 Task: Search one way flight ticket for 2 adults, 2 infants in seat and 1 infant on lap in first from Columbus: Columbus Airport to Fort Wayne: Fort Wayne International Airport on 5-4-2023. Choice of flights is Emirates. Number of bags: 1 carry on bag and 5 checked bags. Price is upto 80000. Outbound departure time preference is 22:45.
Action: Mouse moved to (295, 277)
Screenshot: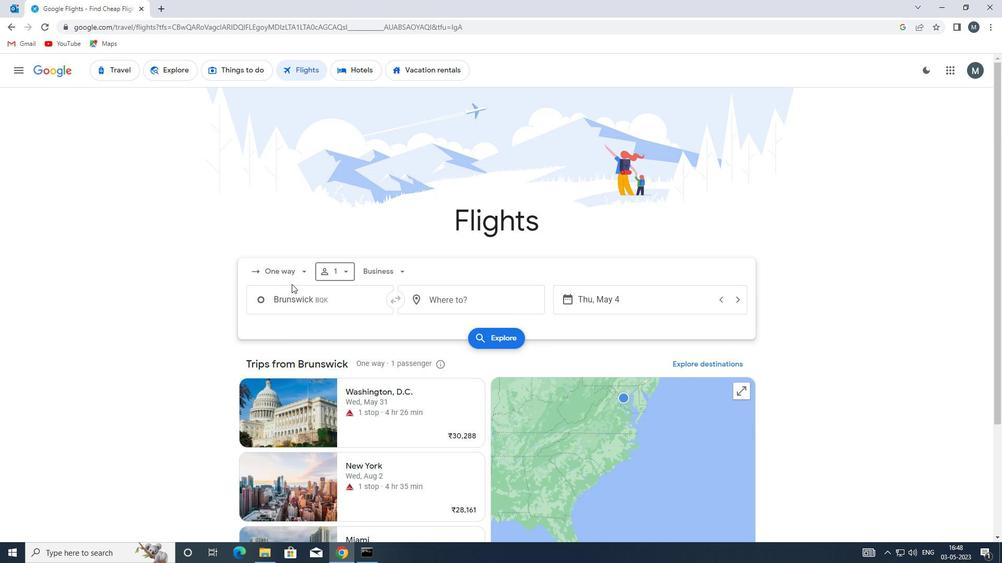
Action: Mouse pressed left at (295, 277)
Screenshot: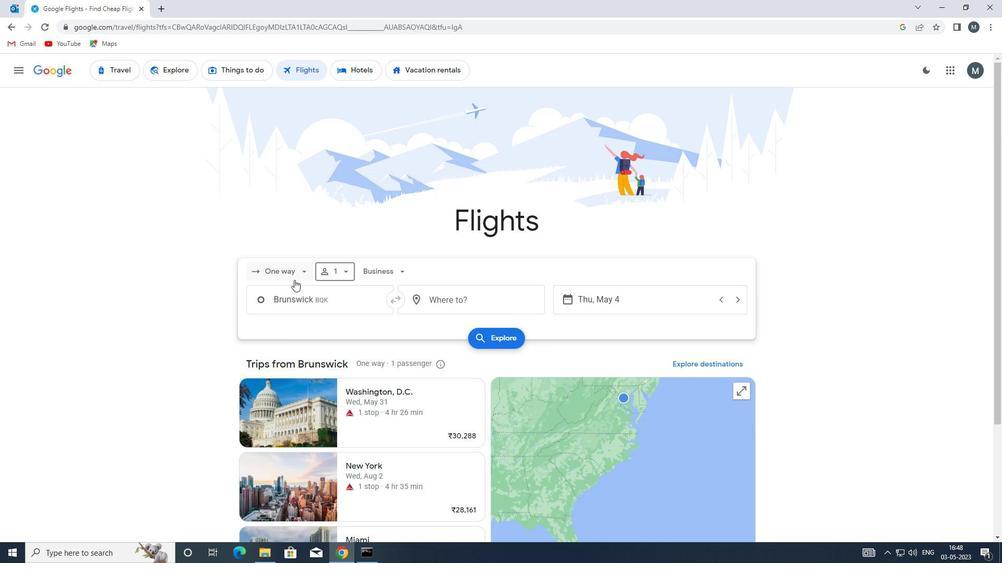 
Action: Mouse moved to (298, 321)
Screenshot: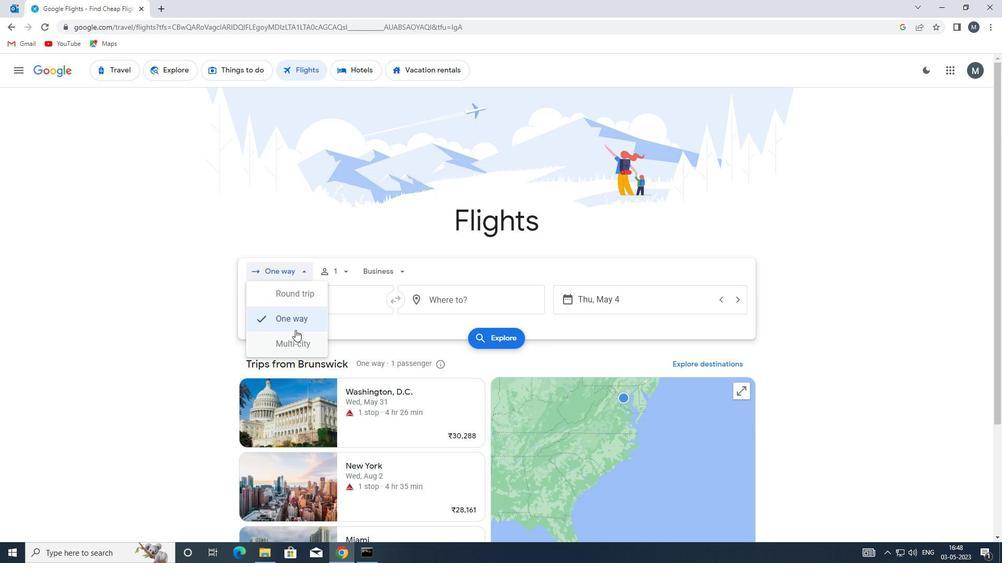 
Action: Mouse pressed left at (298, 321)
Screenshot: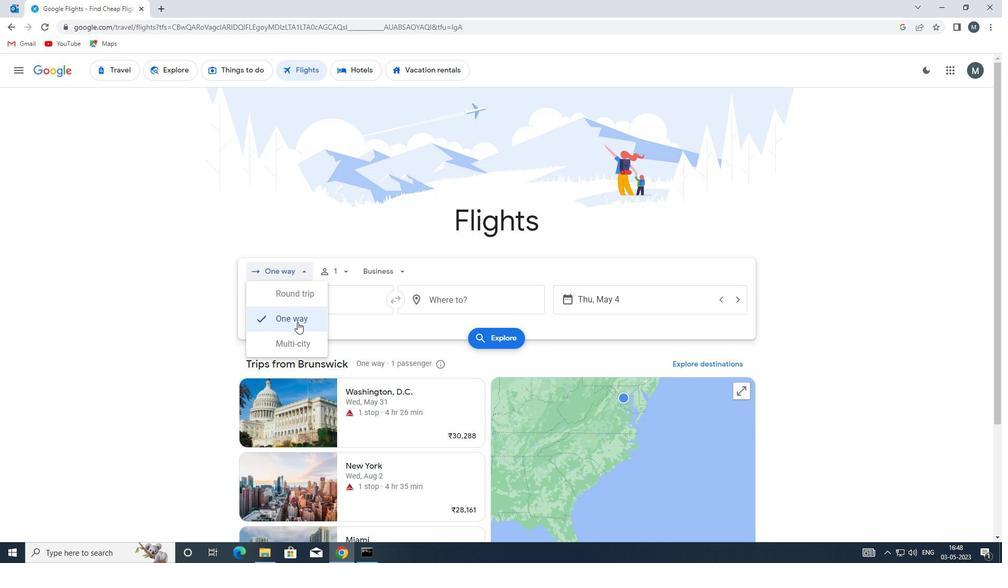 
Action: Mouse moved to (349, 278)
Screenshot: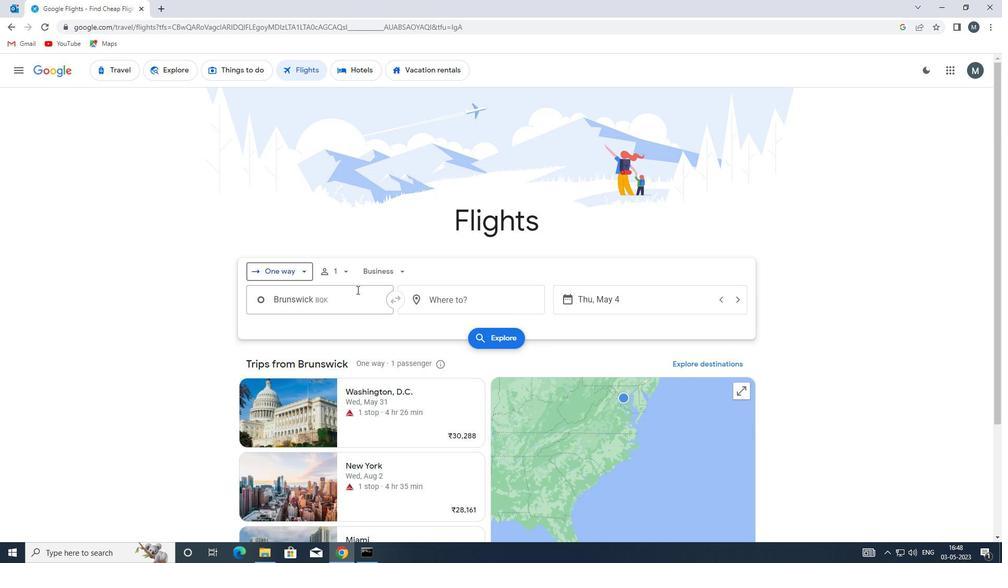
Action: Mouse pressed left at (349, 278)
Screenshot: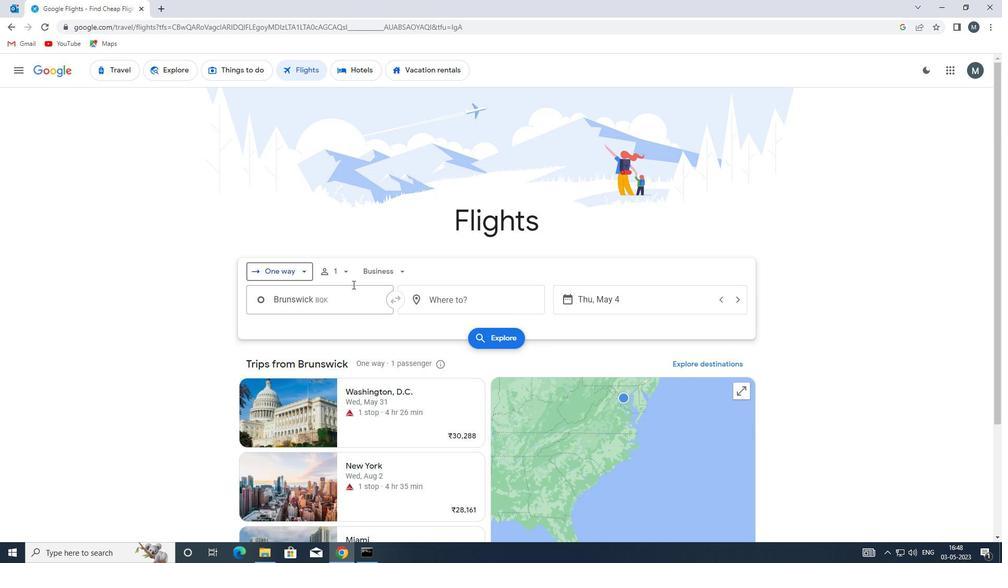 
Action: Mouse moved to (344, 271)
Screenshot: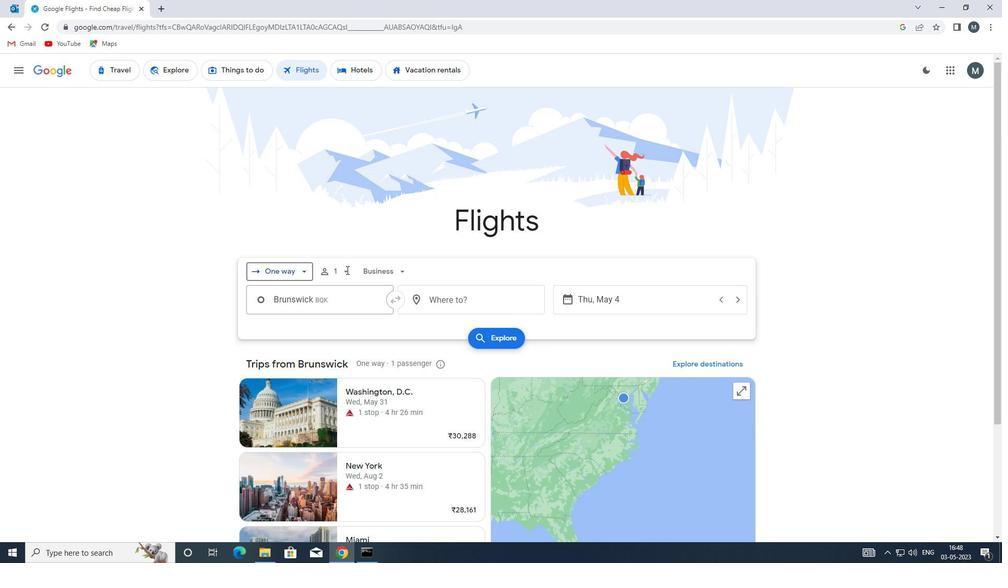 
Action: Mouse pressed left at (344, 271)
Screenshot: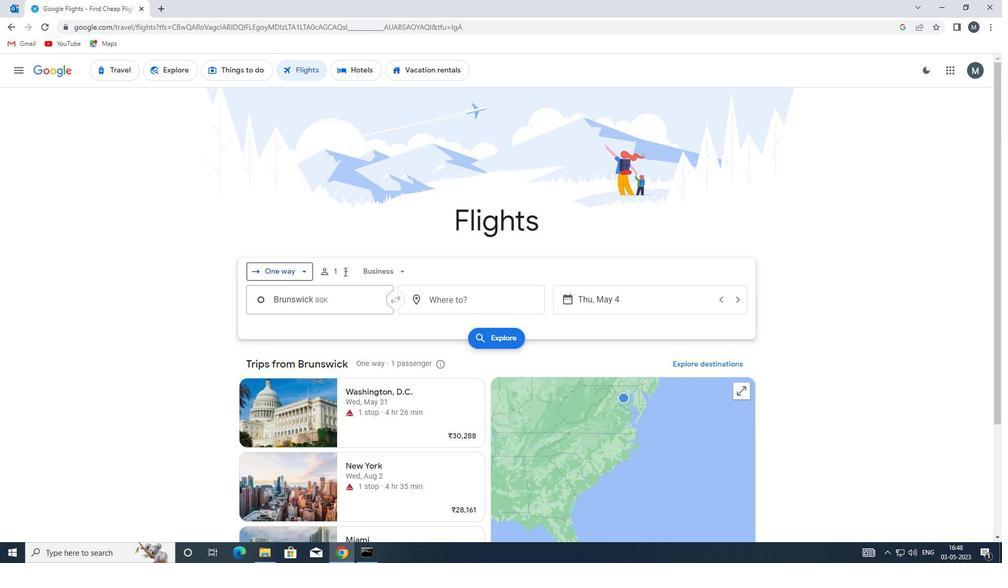 
Action: Mouse moved to (344, 271)
Screenshot: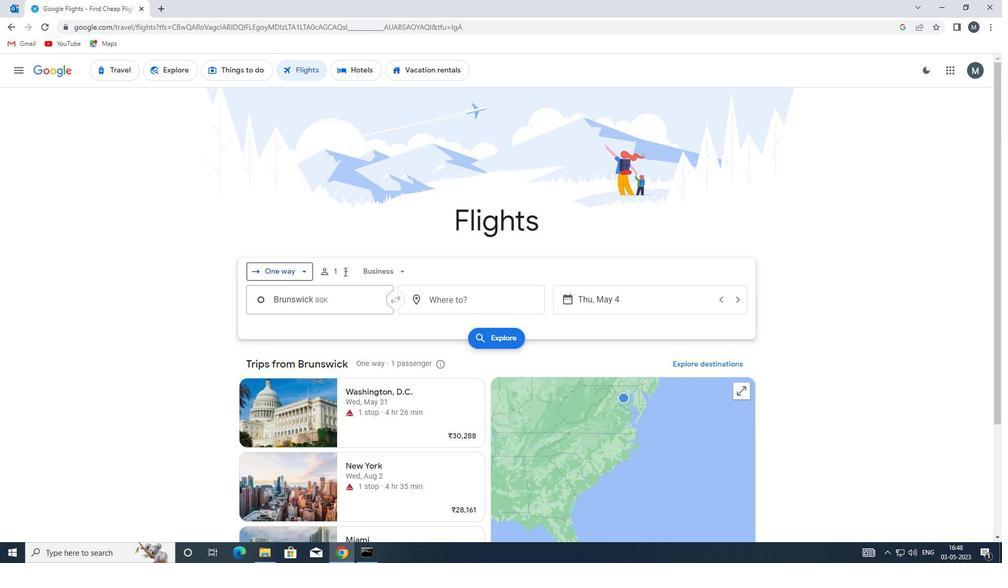 
Action: Mouse pressed left at (344, 271)
Screenshot: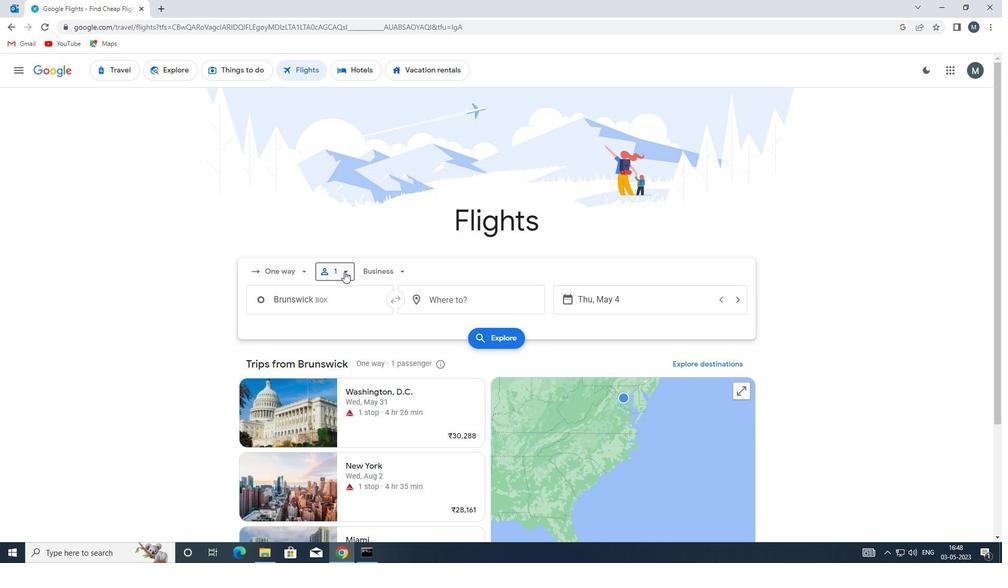 
Action: Mouse moved to (422, 299)
Screenshot: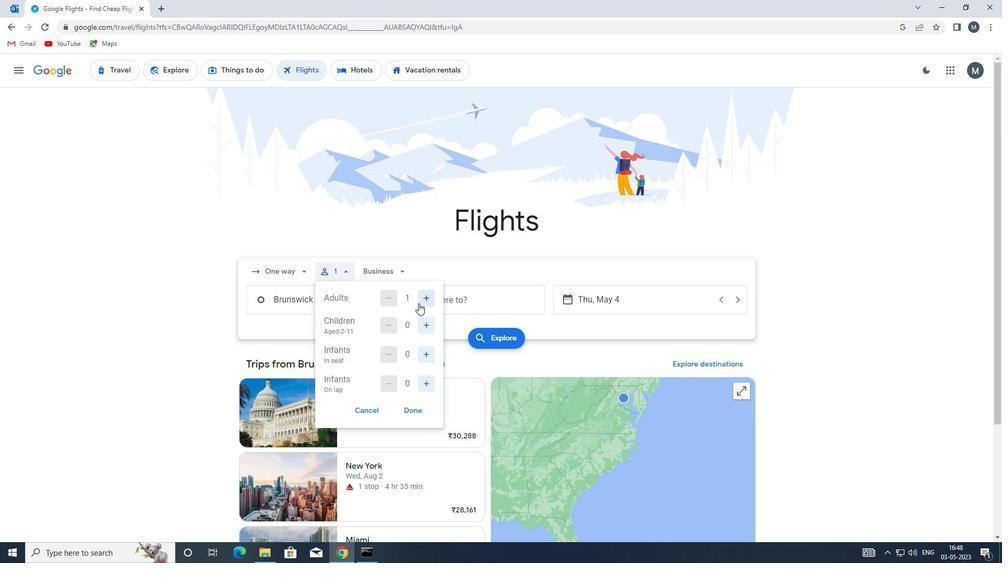 
Action: Mouse pressed left at (422, 299)
Screenshot: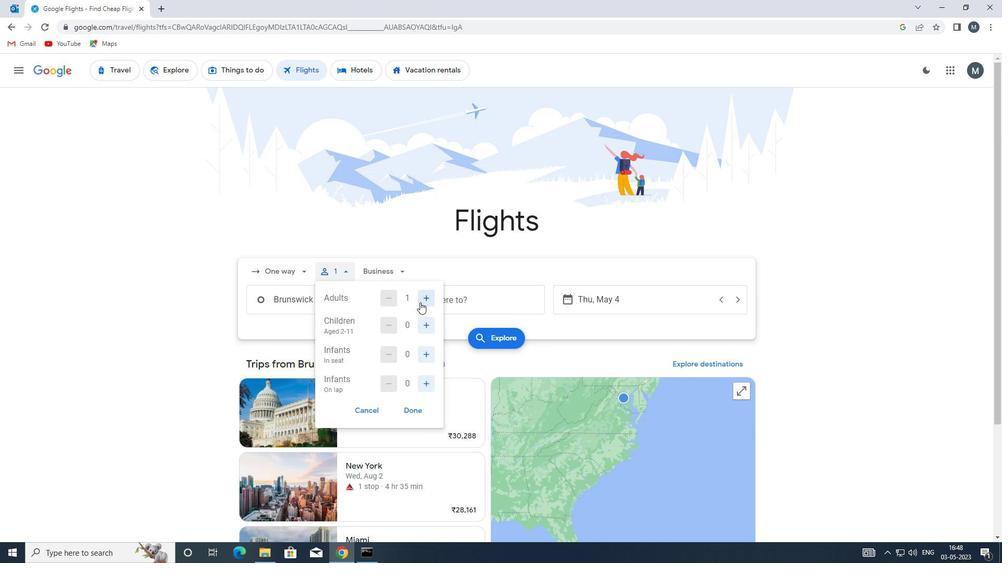 
Action: Mouse pressed left at (422, 299)
Screenshot: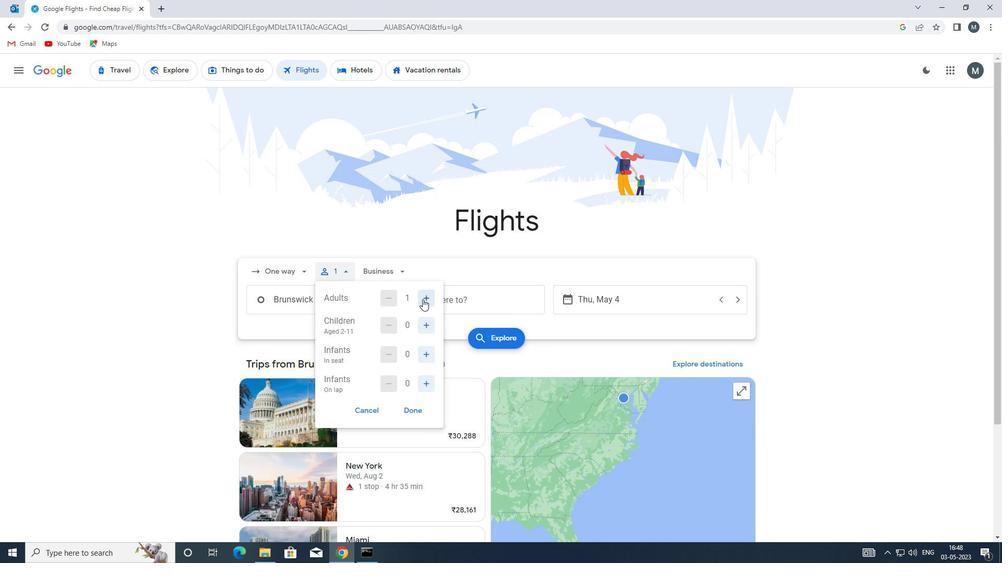 
Action: Mouse moved to (392, 296)
Screenshot: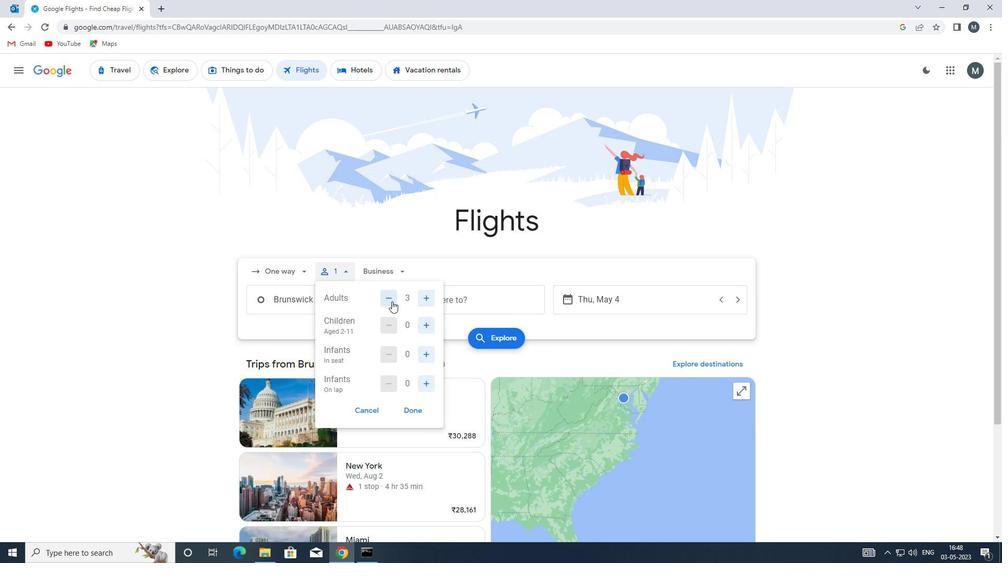 
Action: Mouse pressed left at (392, 296)
Screenshot: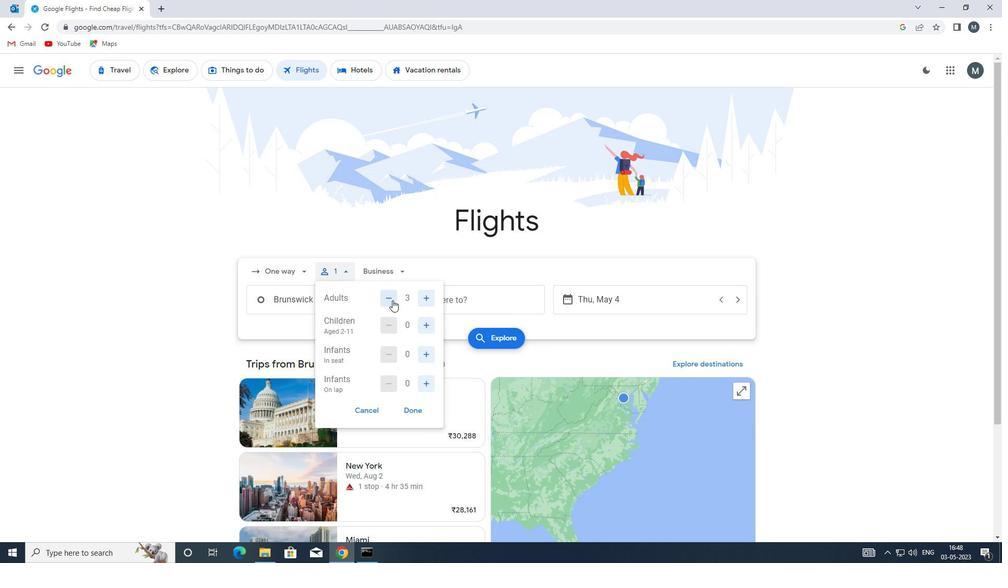 
Action: Mouse moved to (429, 326)
Screenshot: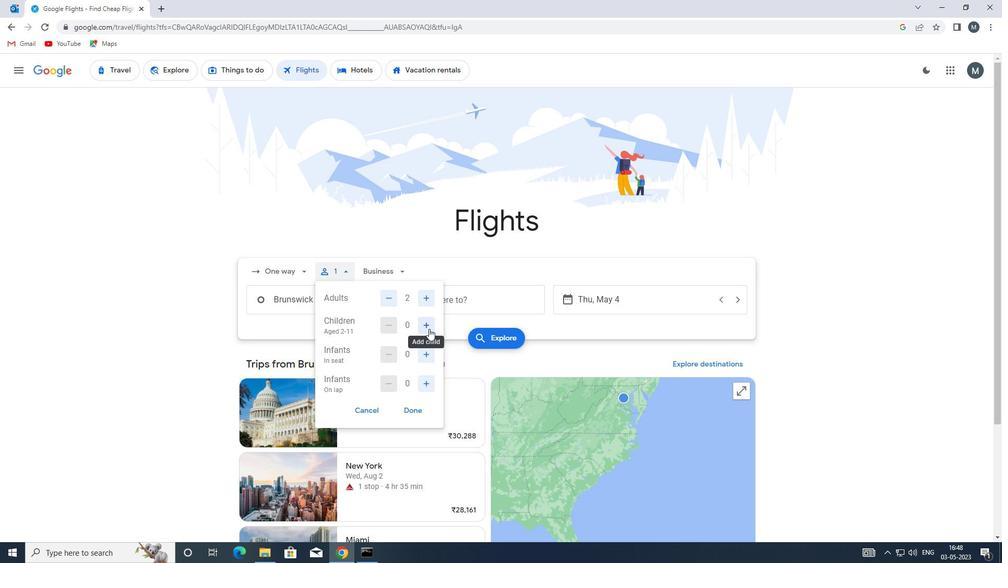 
Action: Mouse pressed left at (429, 326)
Screenshot: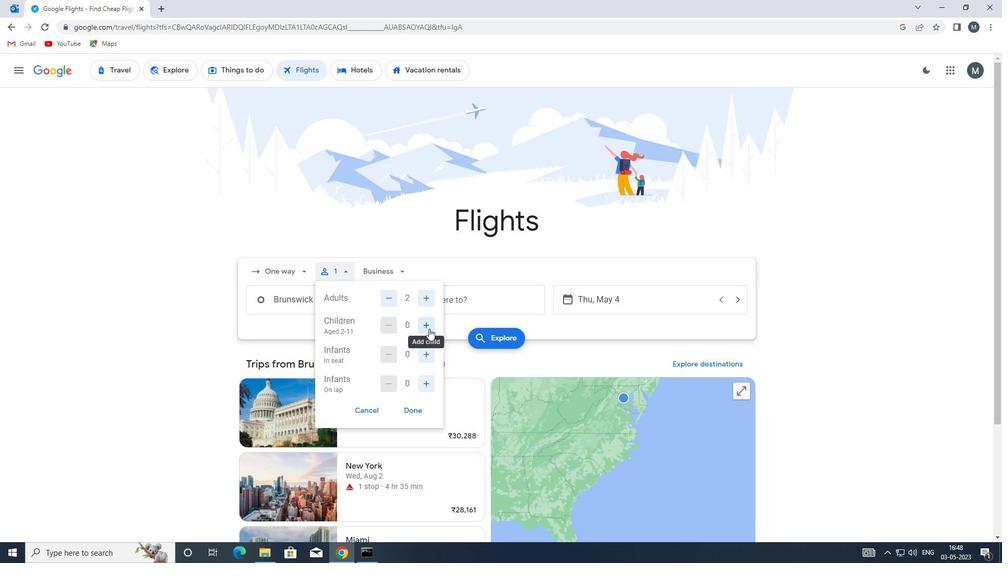 
Action: Mouse pressed left at (429, 326)
Screenshot: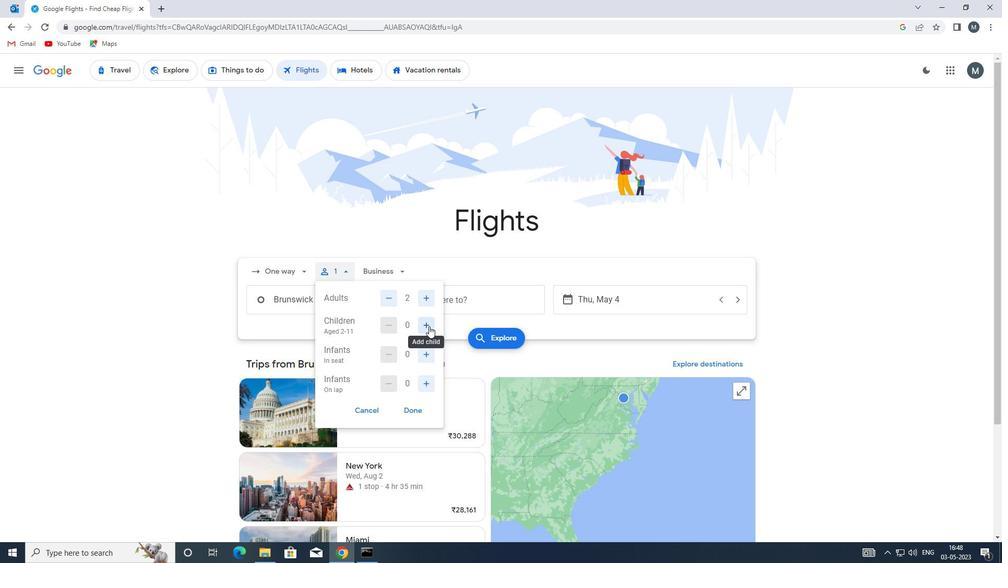 
Action: Mouse moved to (396, 322)
Screenshot: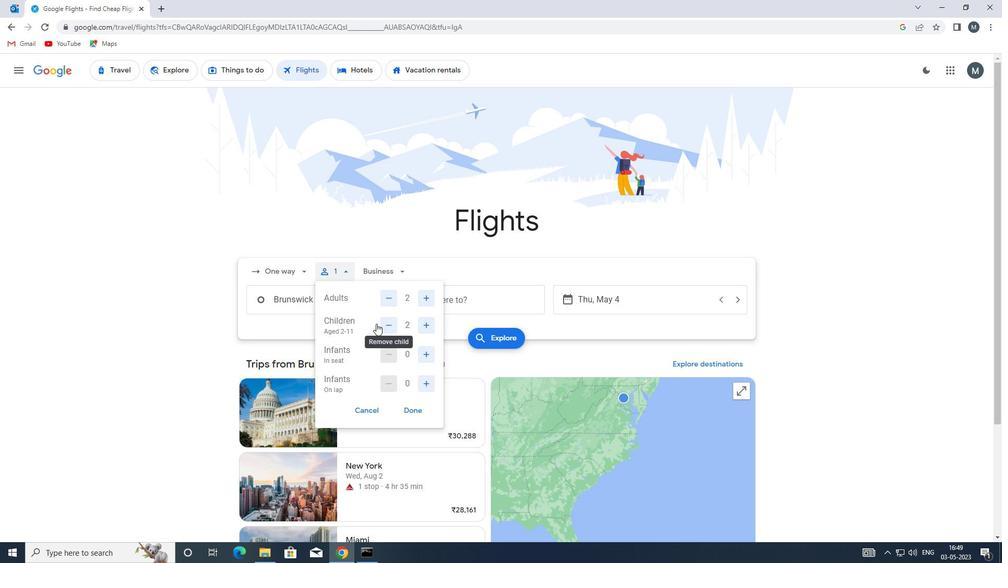 
Action: Mouse pressed left at (396, 322)
Screenshot: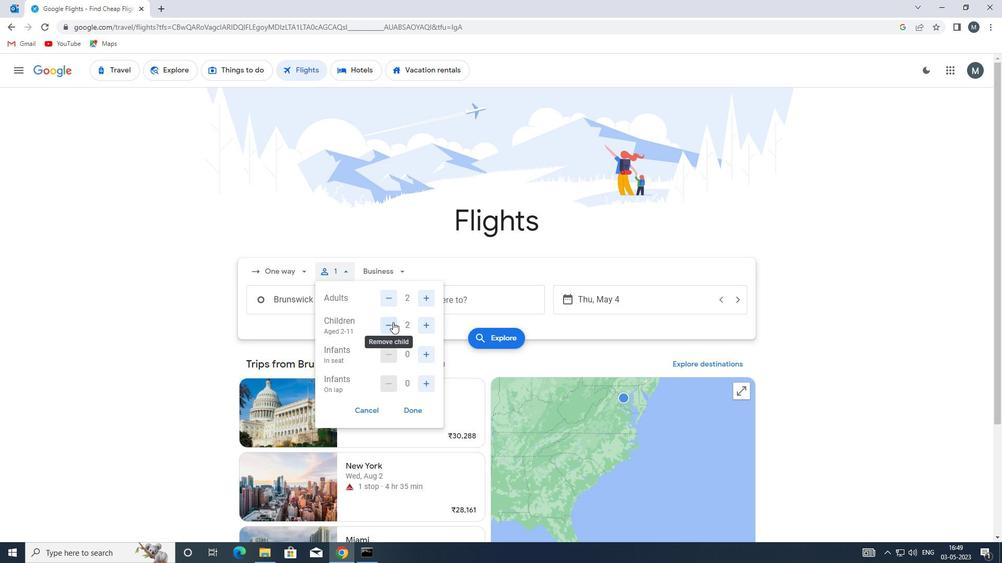 
Action: Mouse pressed left at (396, 322)
Screenshot: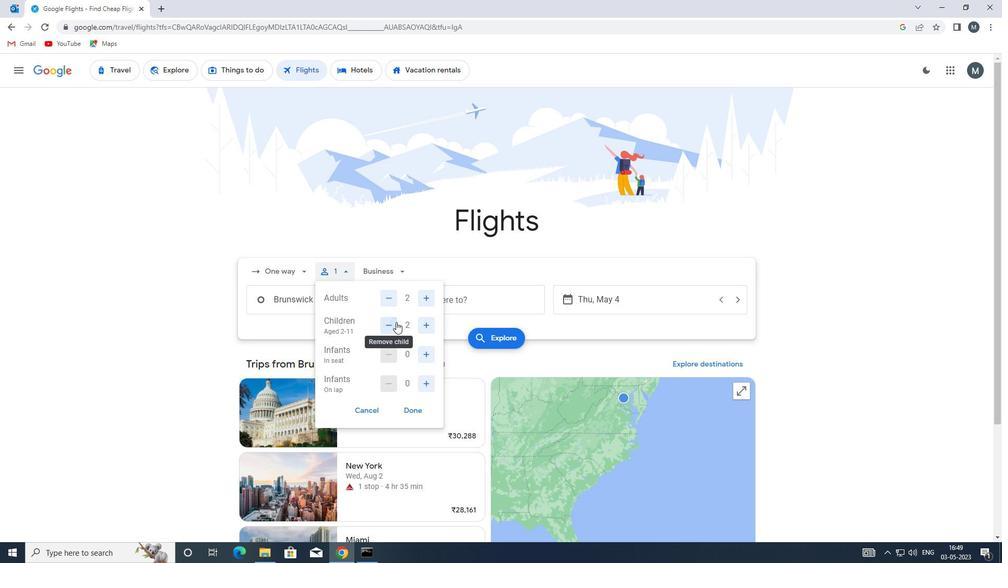 
Action: Mouse moved to (425, 351)
Screenshot: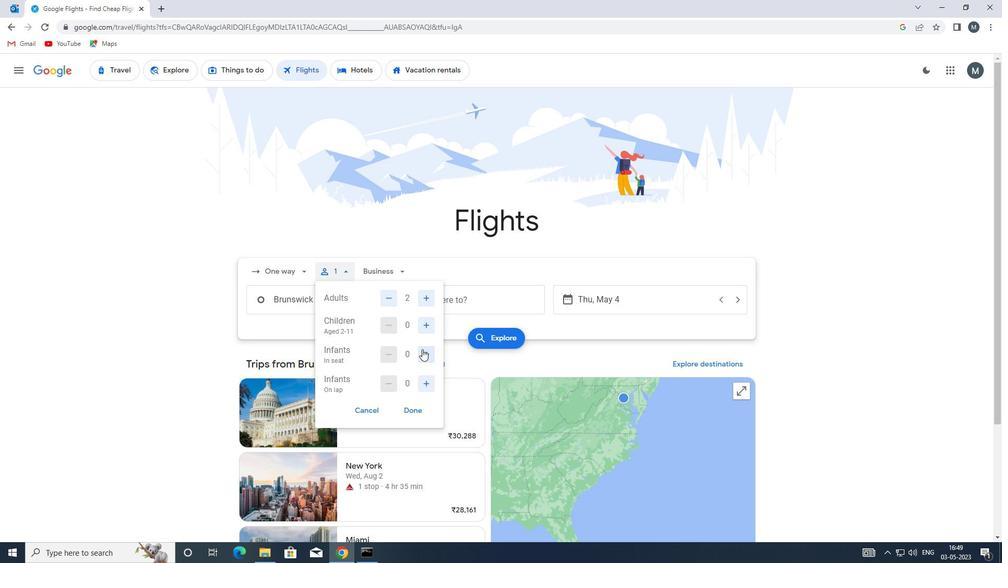 
Action: Mouse pressed left at (425, 351)
Screenshot: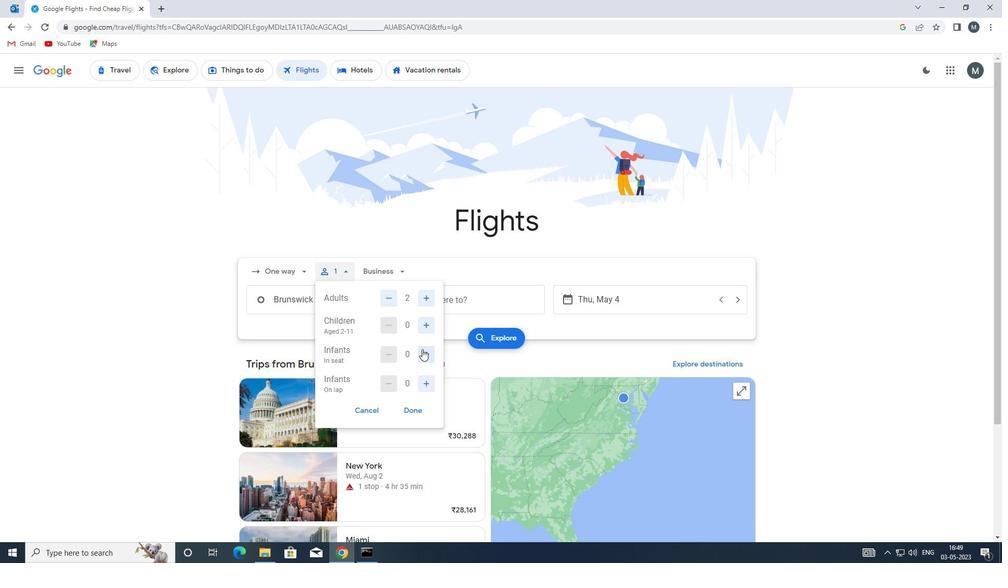 
Action: Mouse pressed left at (425, 351)
Screenshot: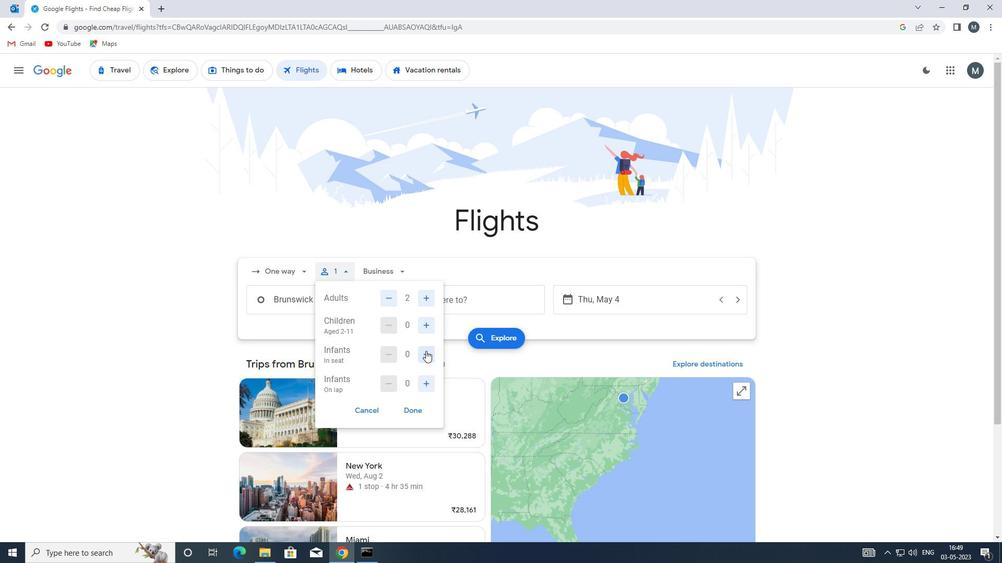 
Action: Mouse moved to (433, 381)
Screenshot: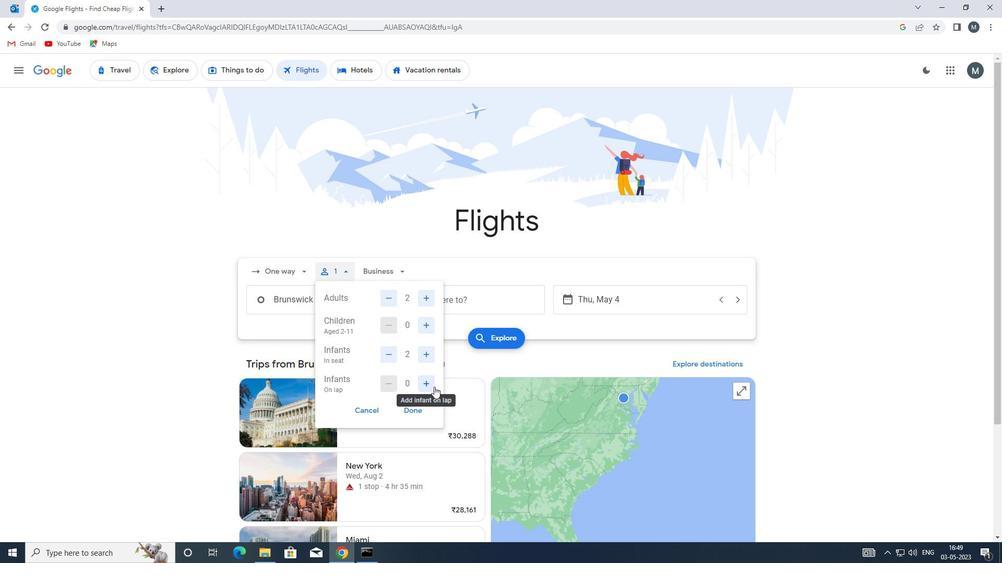 
Action: Mouse pressed left at (433, 381)
Screenshot: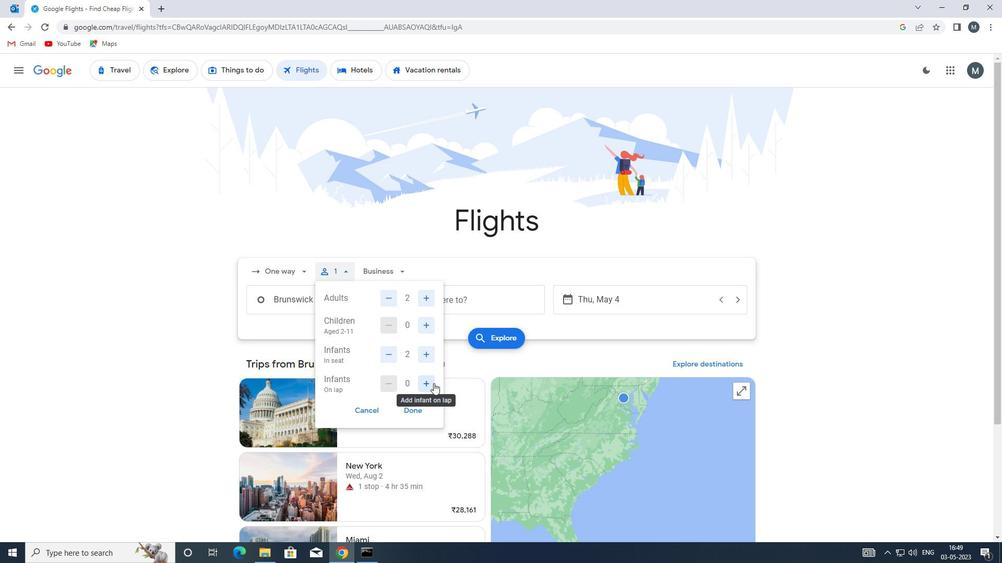 
Action: Mouse moved to (407, 409)
Screenshot: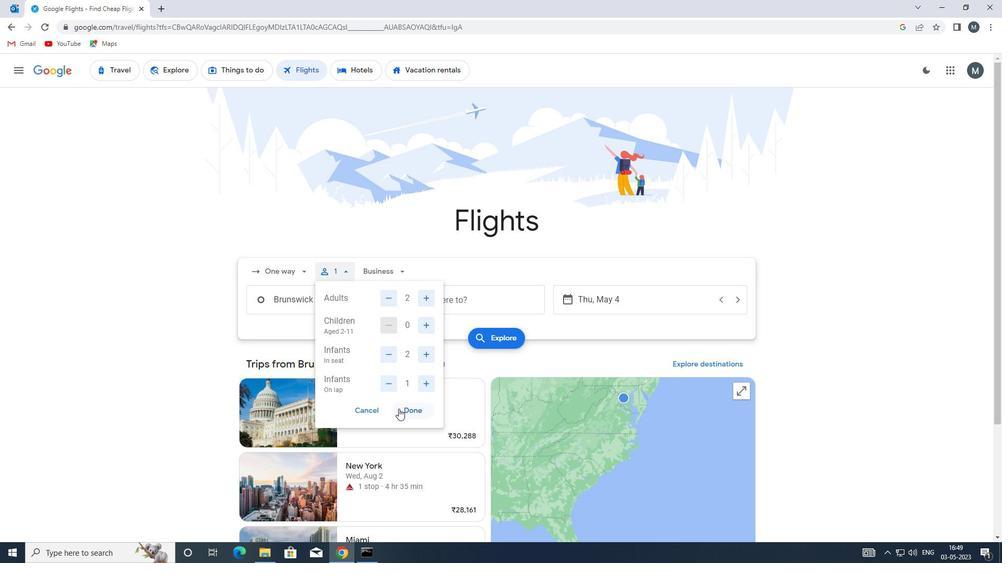 
Action: Mouse pressed left at (407, 409)
Screenshot: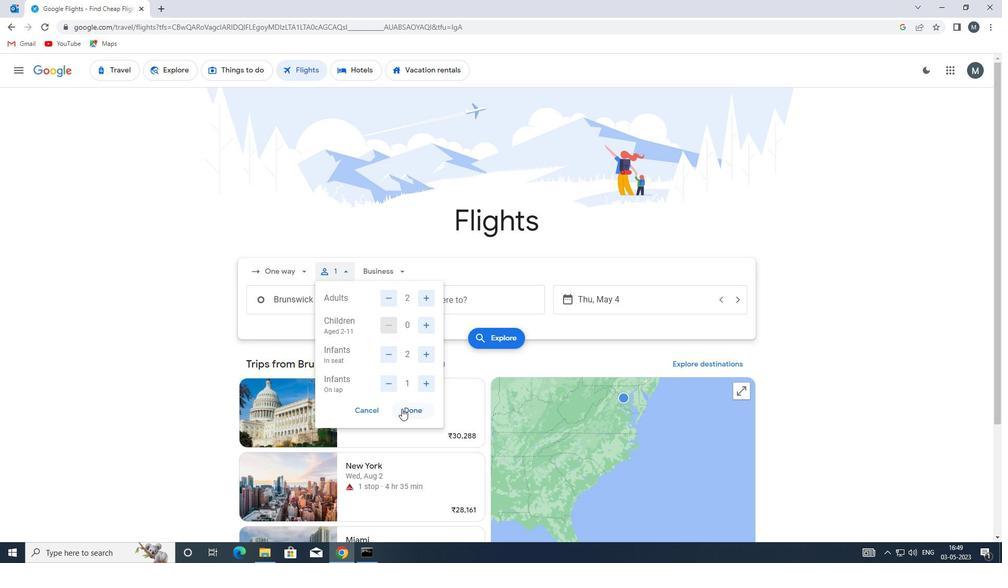 
Action: Mouse moved to (401, 270)
Screenshot: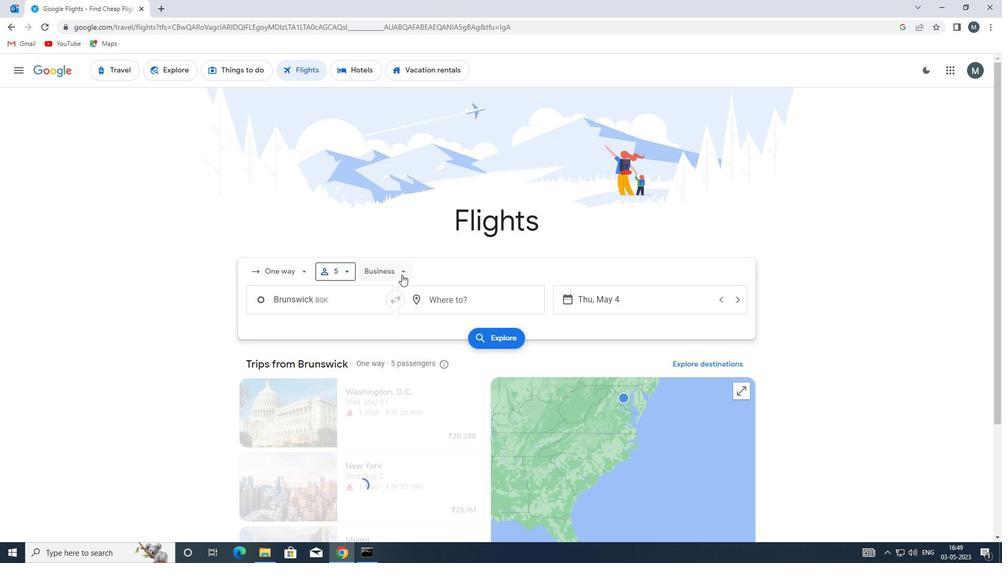 
Action: Mouse pressed left at (401, 270)
Screenshot: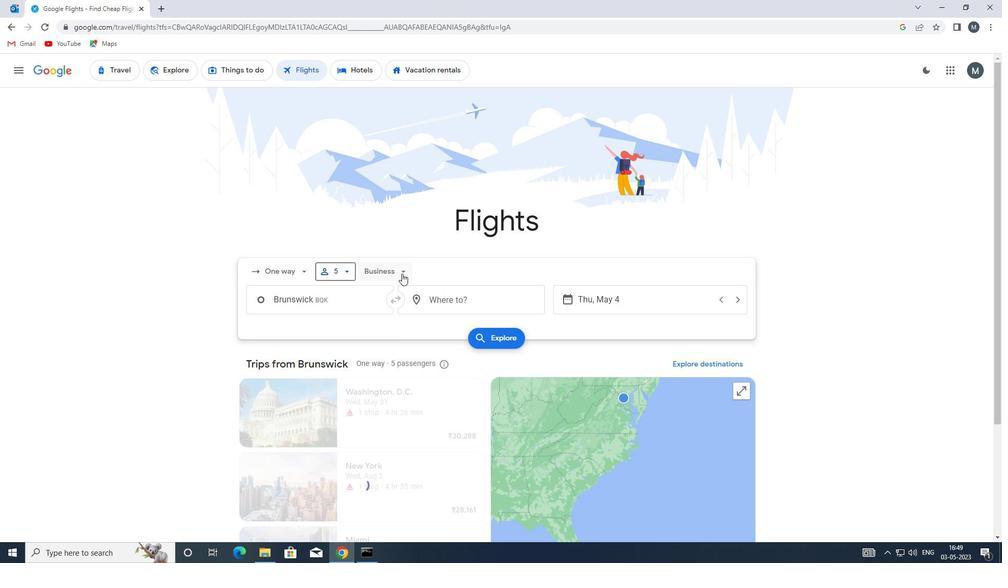
Action: Mouse moved to (397, 371)
Screenshot: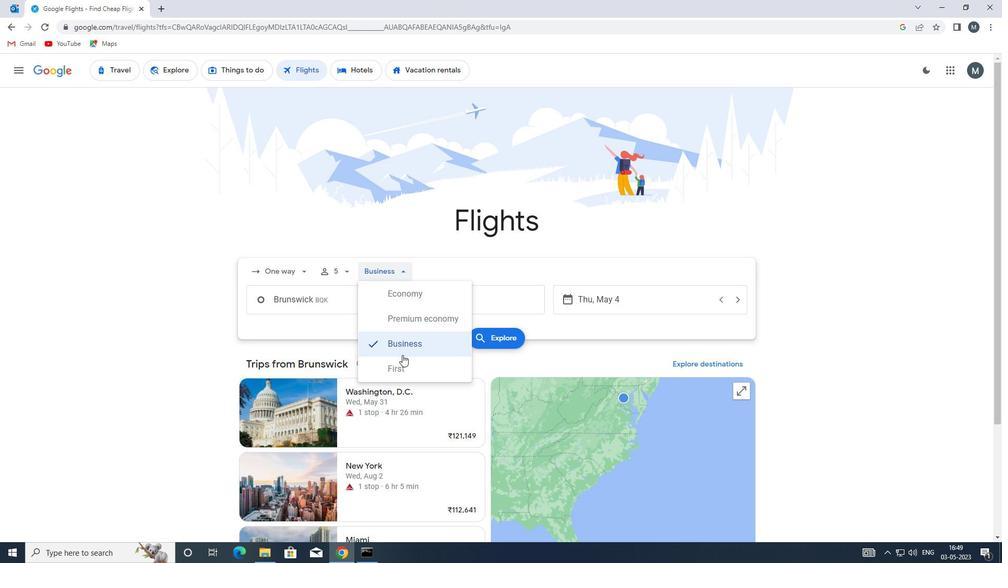 
Action: Mouse pressed left at (397, 371)
Screenshot: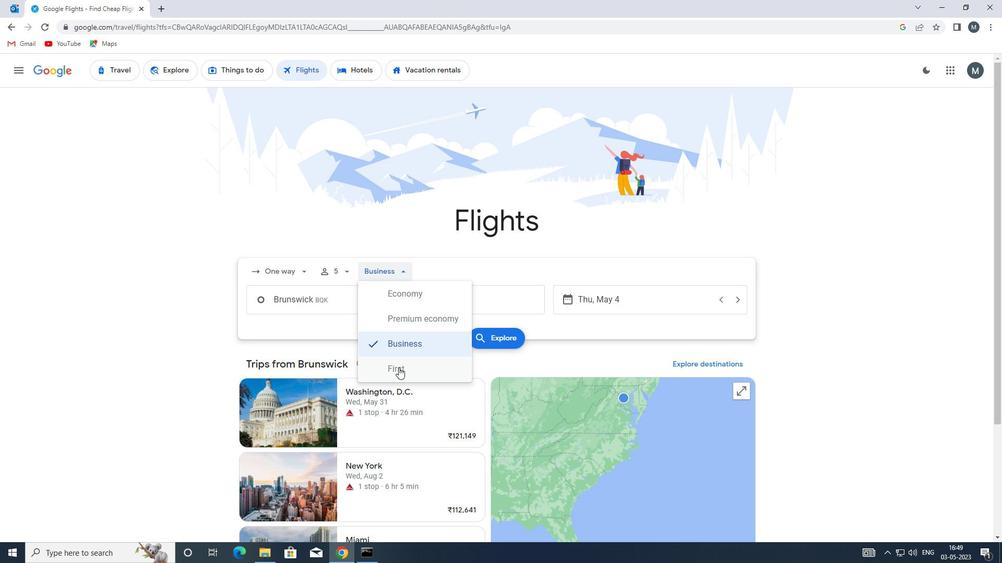 
Action: Mouse moved to (347, 303)
Screenshot: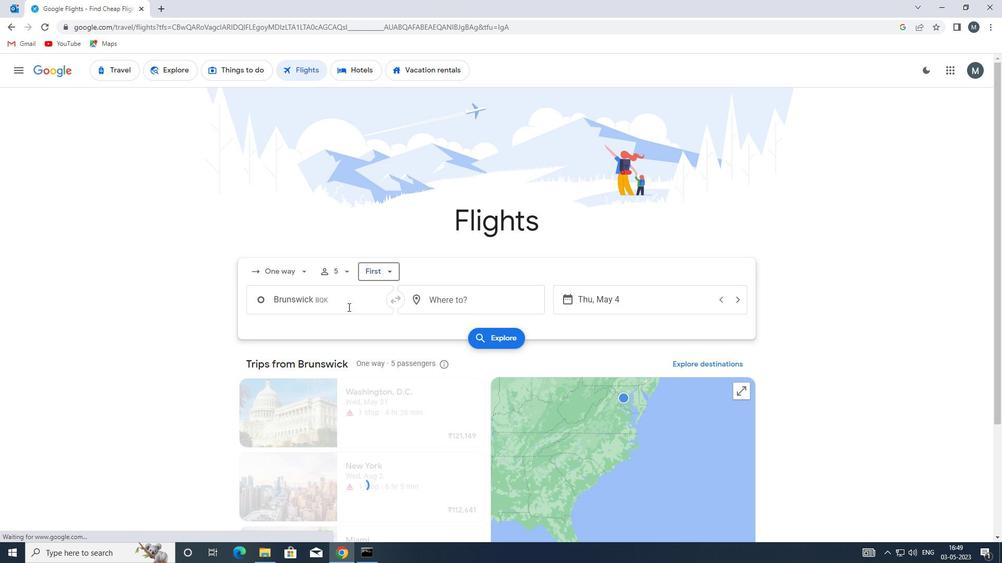 
Action: Mouse pressed left at (347, 303)
Screenshot: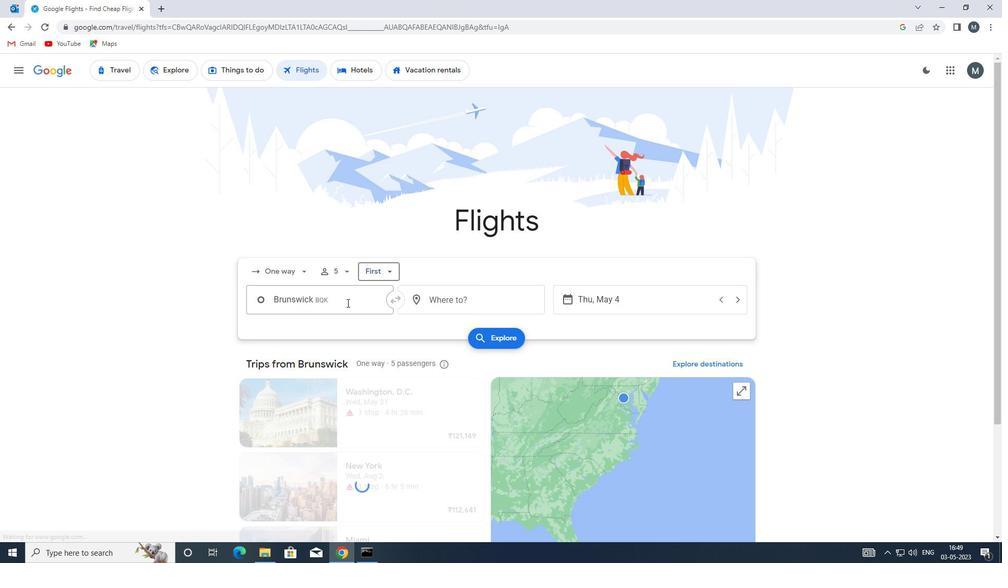 
Action: Key pressed cjs<Key.backspace><Key.backspace>gs
Screenshot: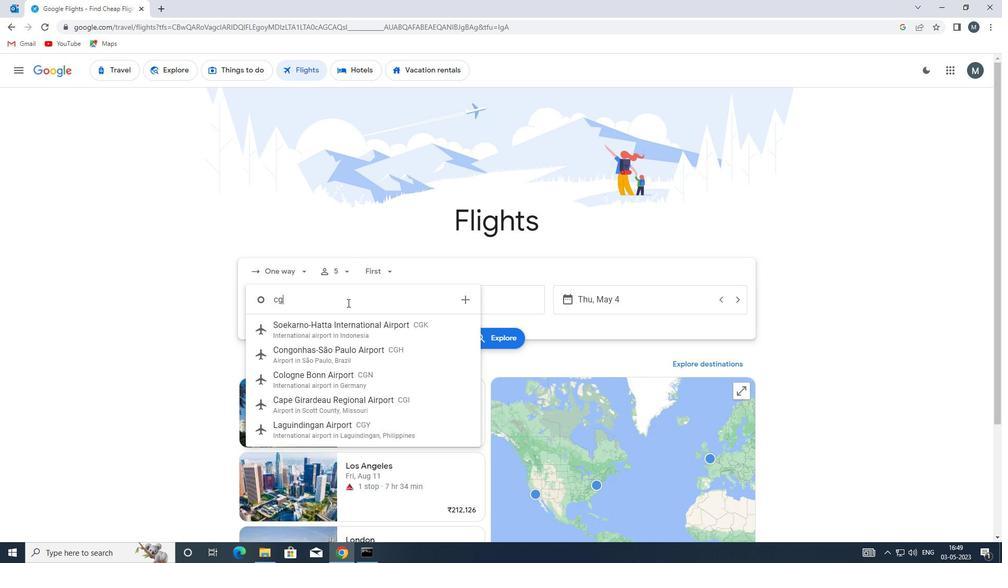 
Action: Mouse moved to (342, 307)
Screenshot: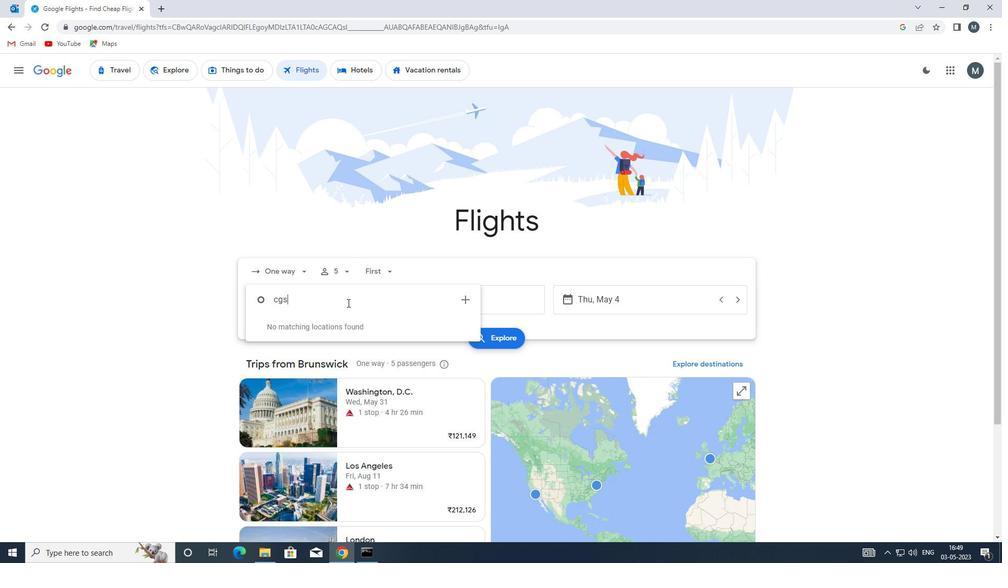 
Action: Key pressed <Key.backspace><Key.backspace>olumbus<Key.space>ai
Screenshot: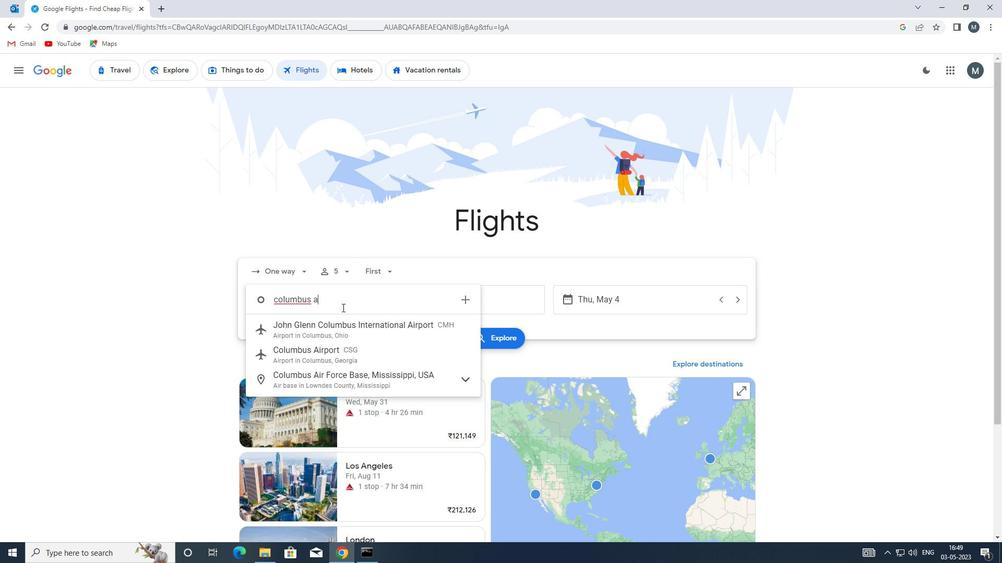 
Action: Mouse moved to (349, 352)
Screenshot: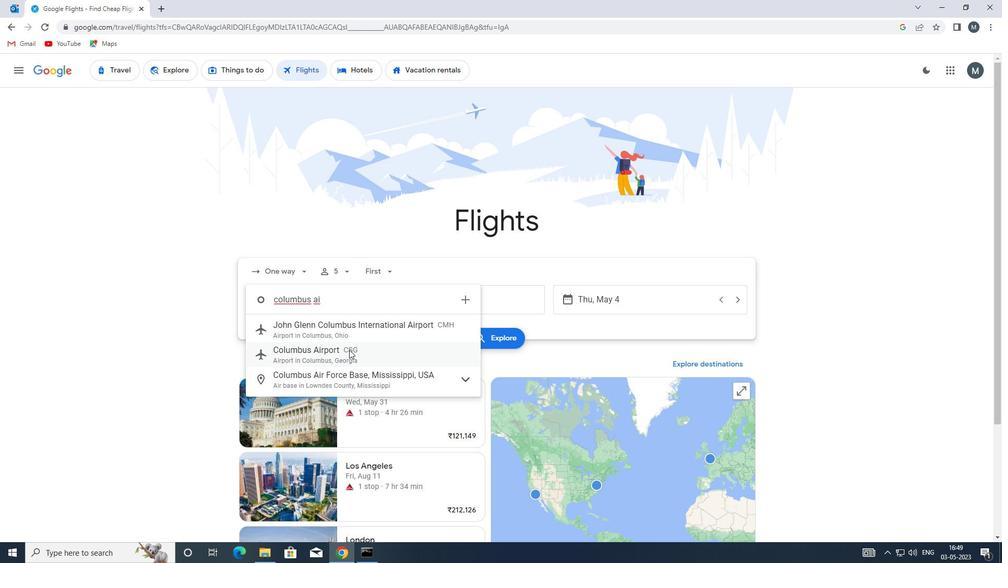 
Action: Mouse pressed left at (349, 352)
Screenshot: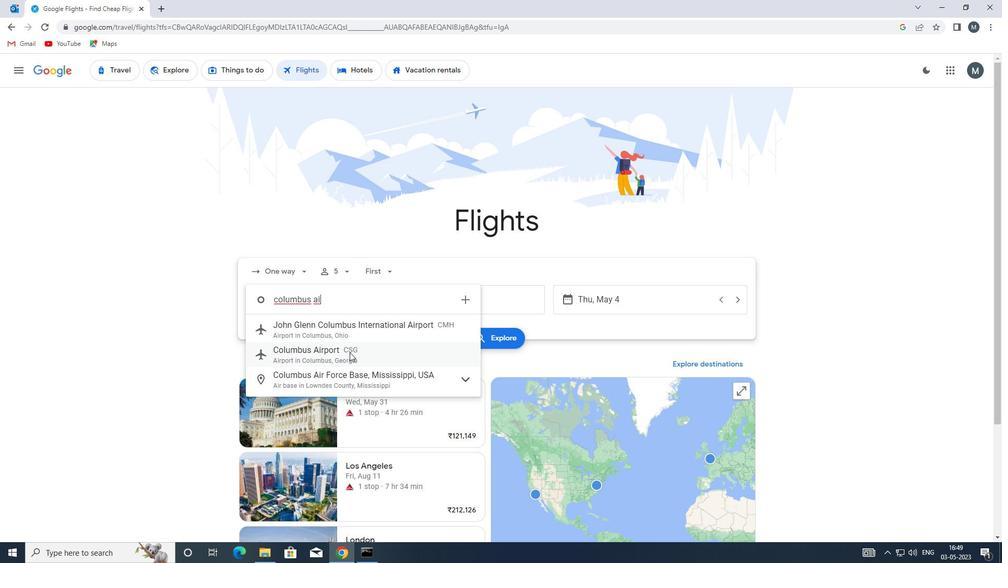 
Action: Mouse moved to (444, 303)
Screenshot: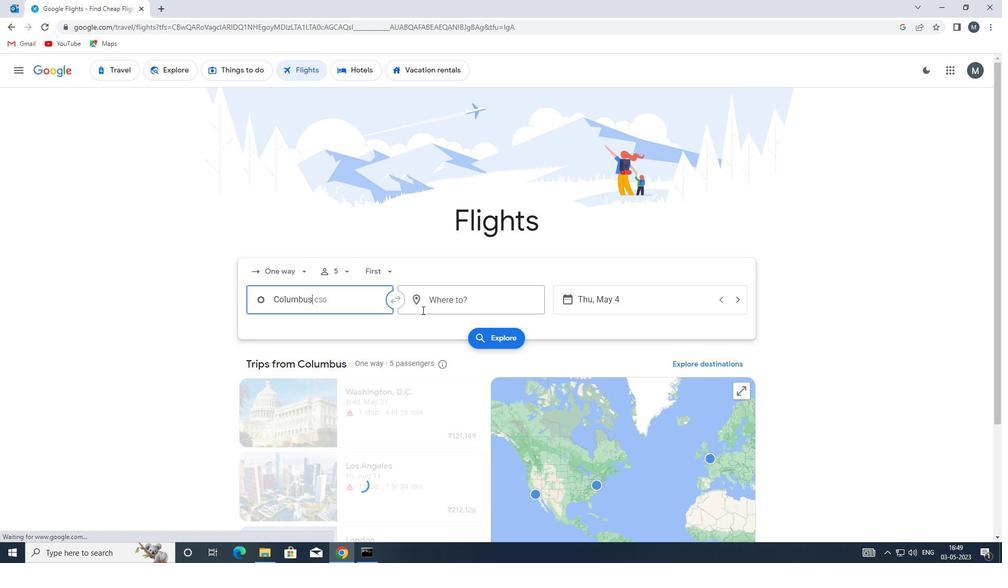 
Action: Mouse pressed left at (444, 303)
Screenshot: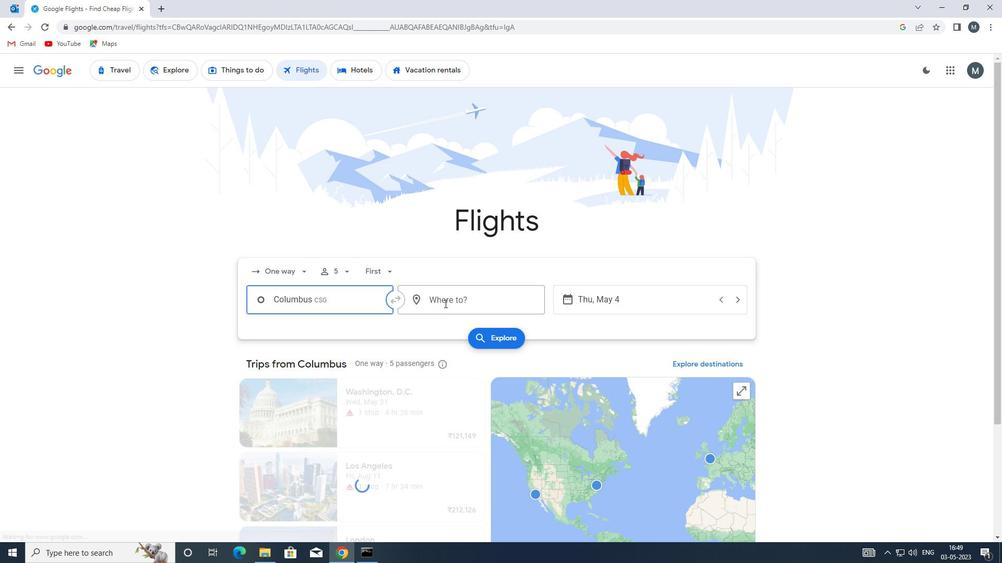 
Action: Mouse moved to (444, 303)
Screenshot: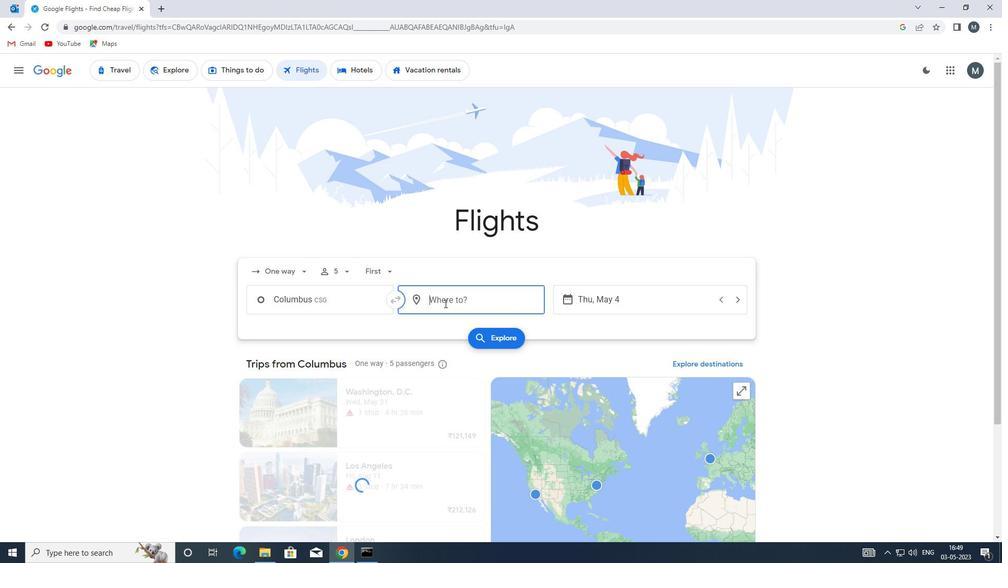 
Action: Key pressed fwn<Key.backspace><Key.backspace>wa
Screenshot: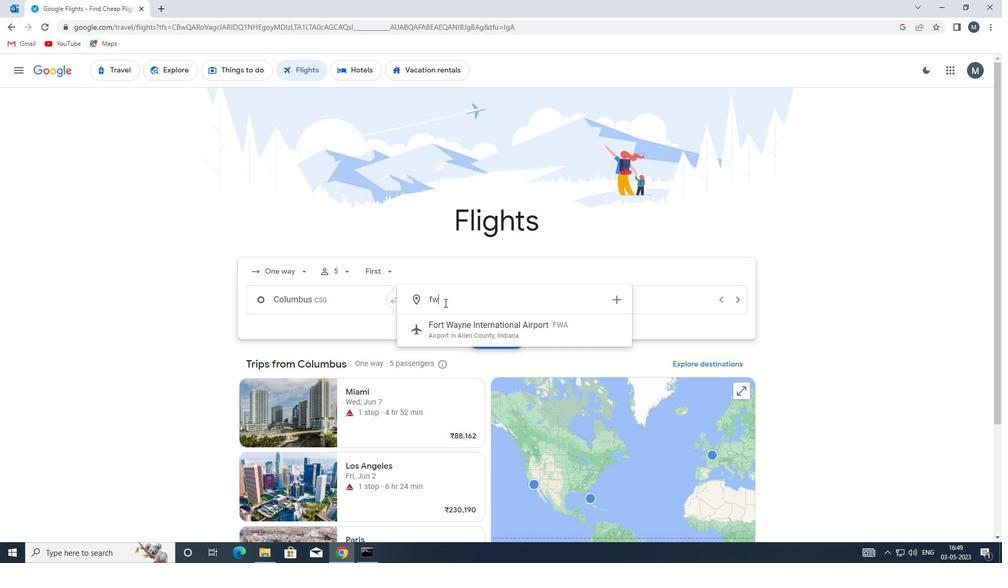 
Action: Mouse moved to (475, 333)
Screenshot: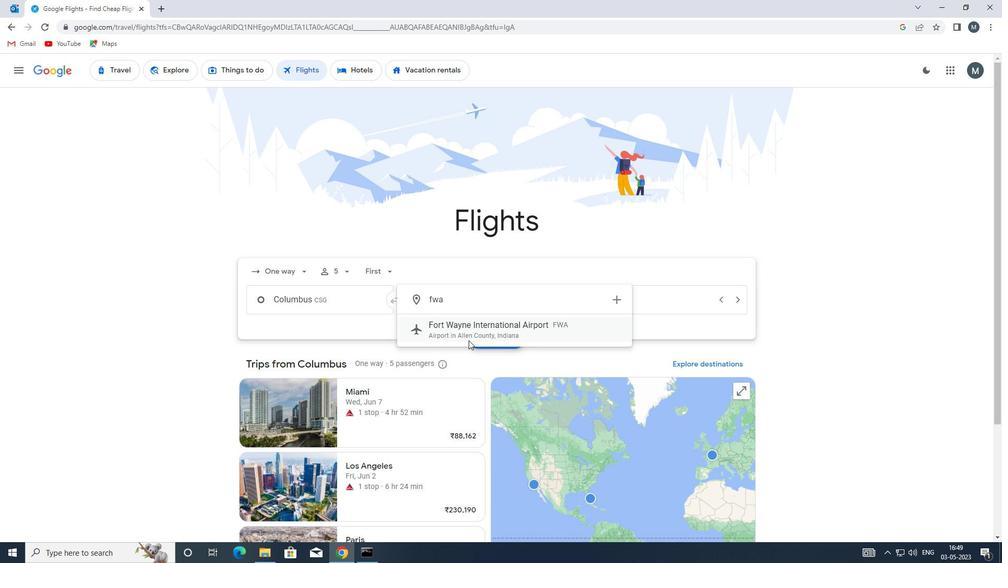 
Action: Mouse pressed left at (475, 333)
Screenshot: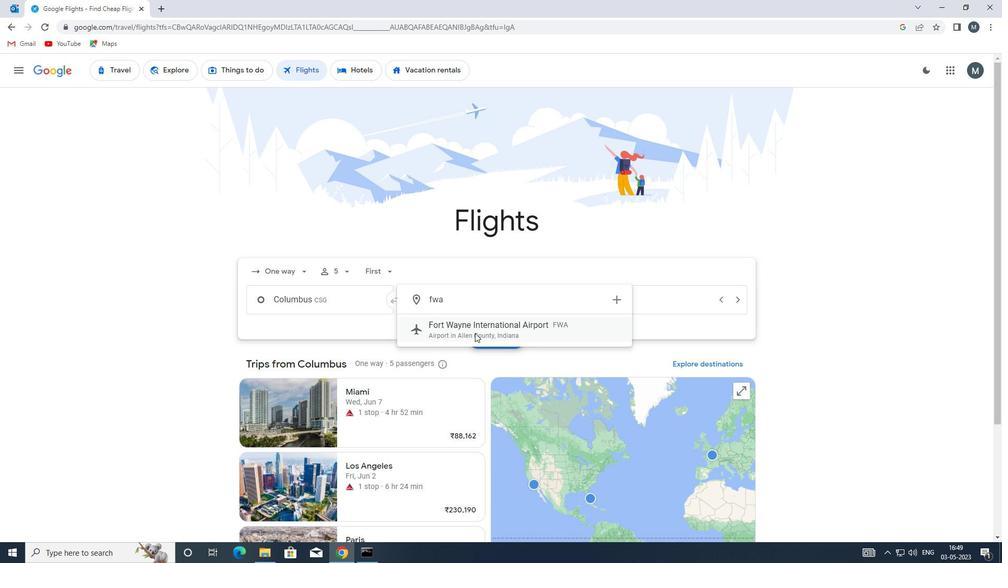 
Action: Mouse moved to (588, 297)
Screenshot: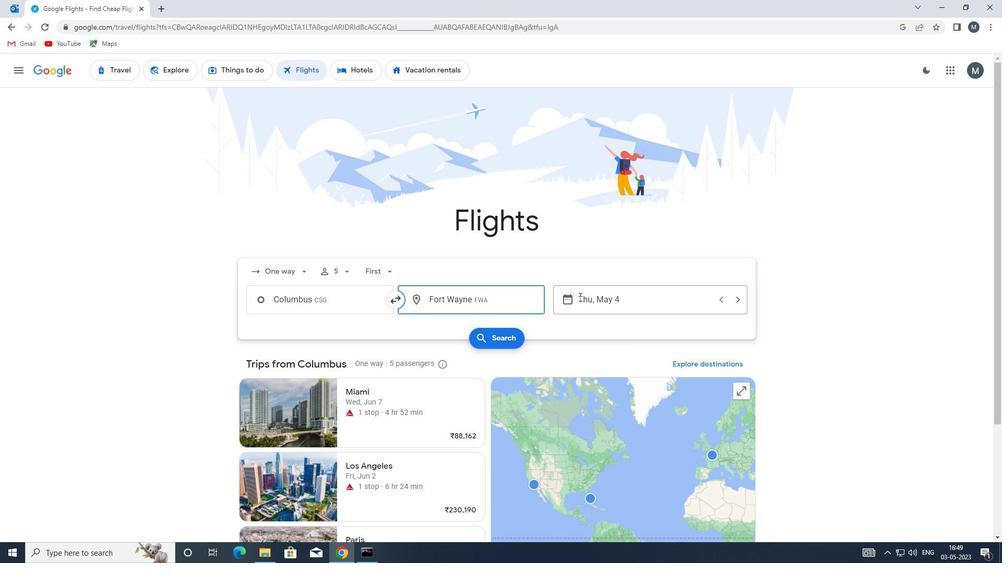 
Action: Mouse pressed left at (588, 297)
Screenshot: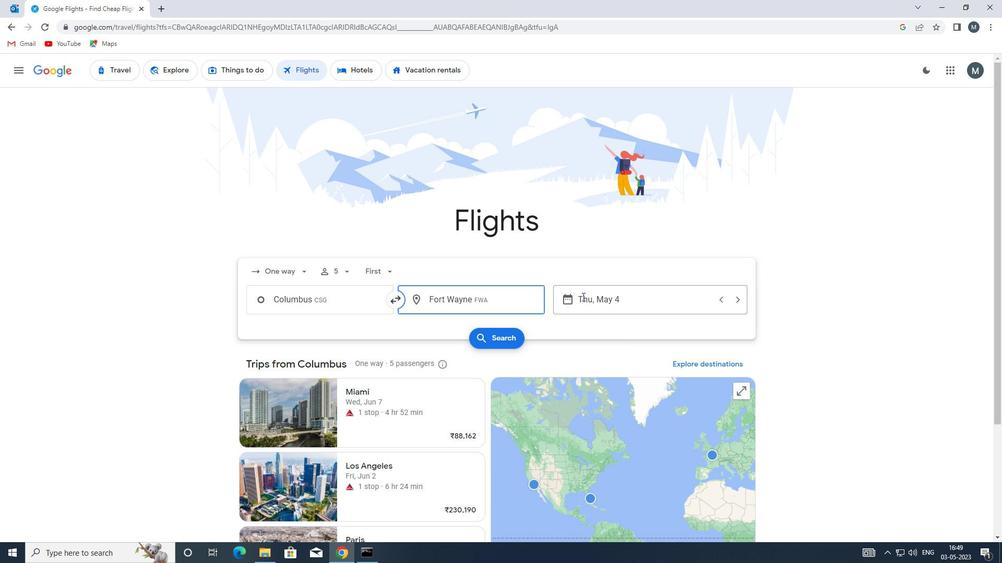 
Action: Mouse moved to (470, 355)
Screenshot: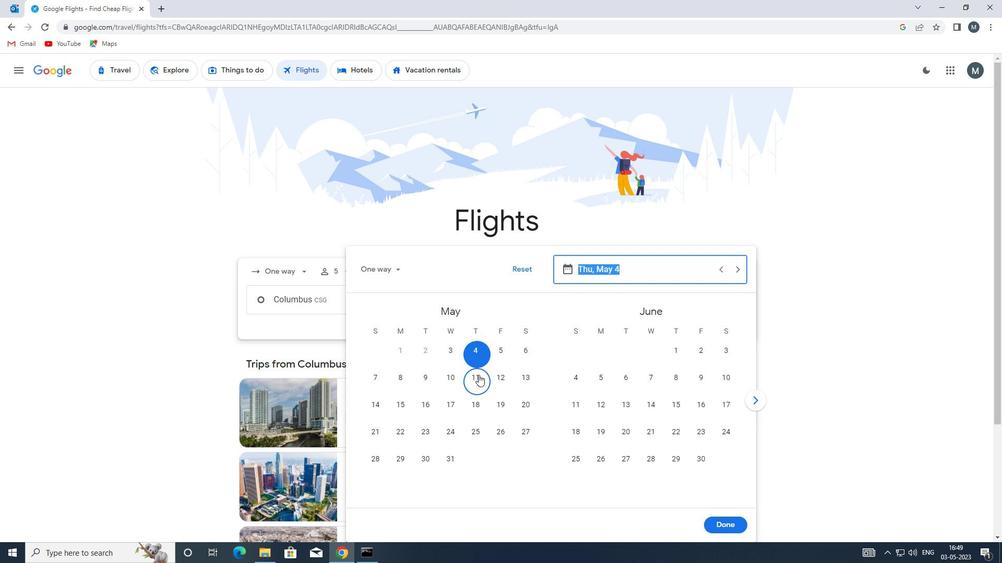 
Action: Mouse pressed left at (470, 355)
Screenshot: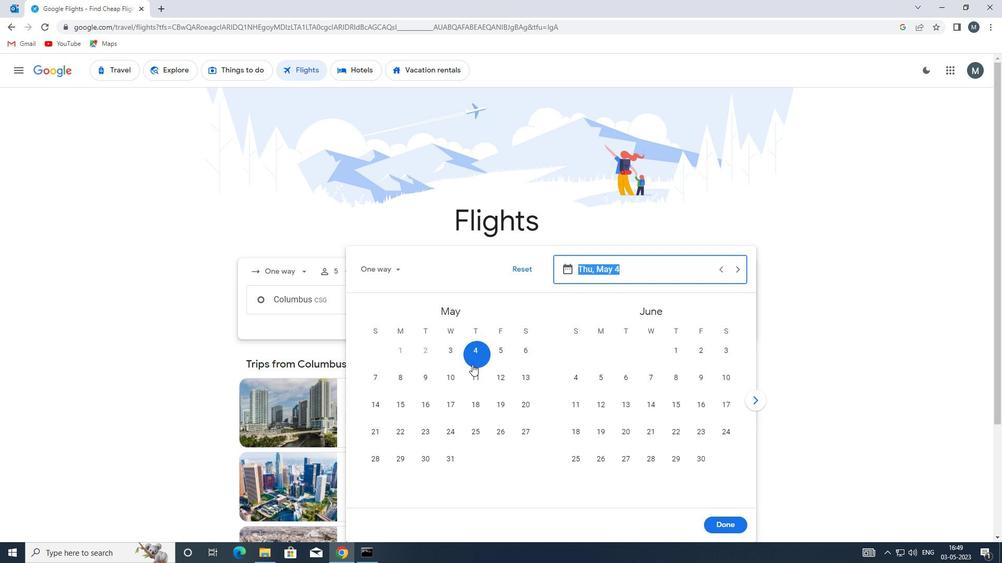 
Action: Mouse moved to (715, 521)
Screenshot: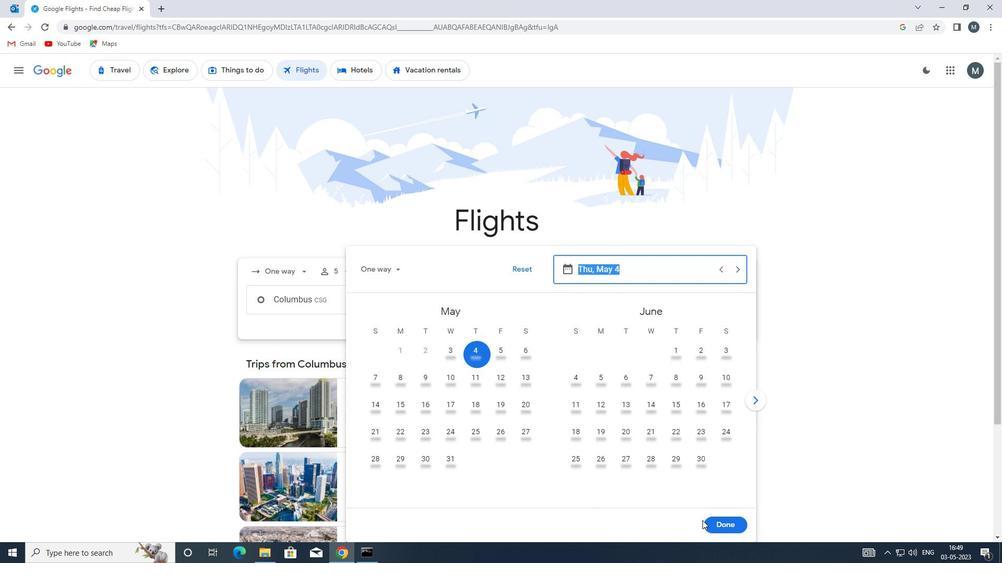 
Action: Mouse pressed left at (715, 521)
Screenshot: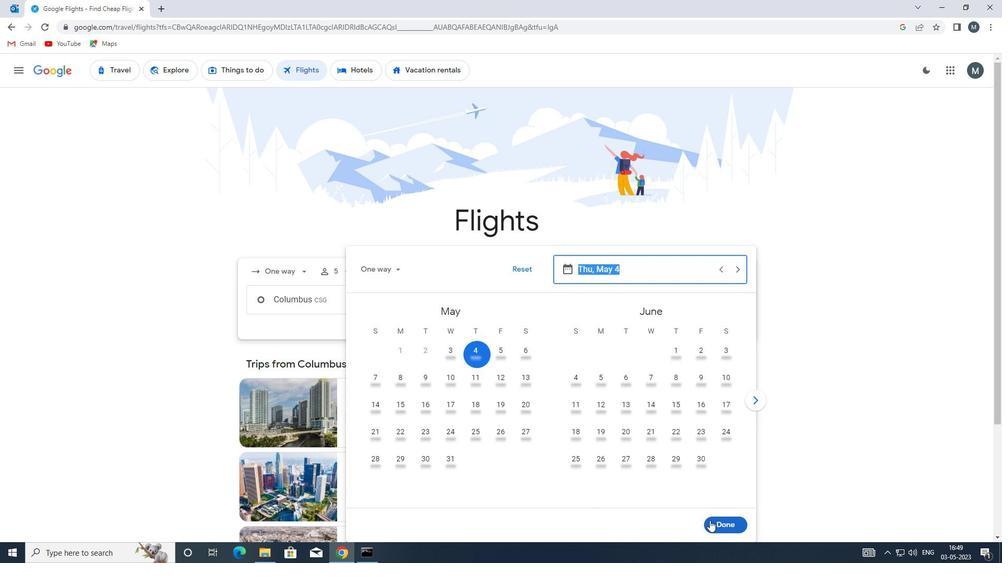 
Action: Mouse moved to (484, 334)
Screenshot: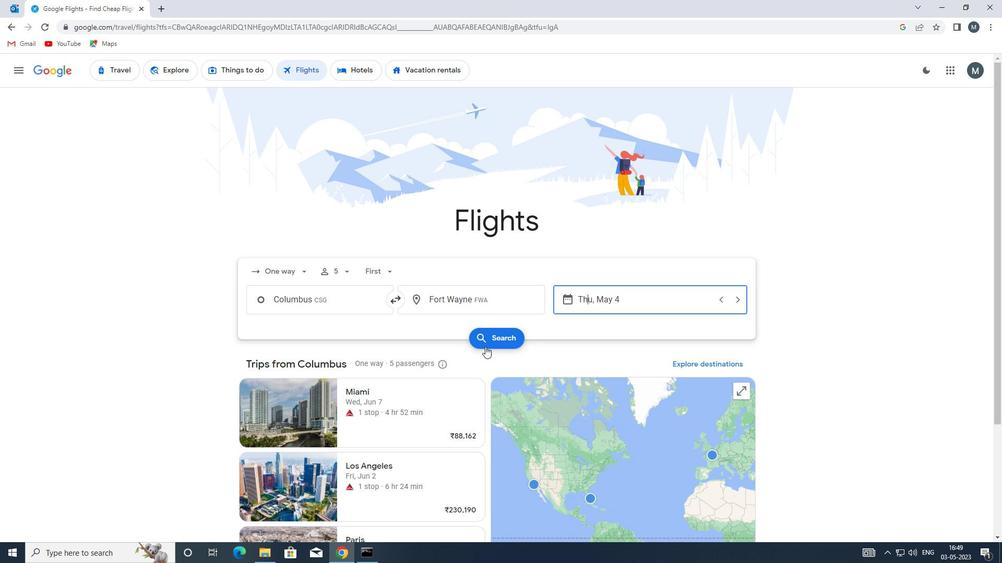 
Action: Mouse pressed left at (484, 334)
Screenshot: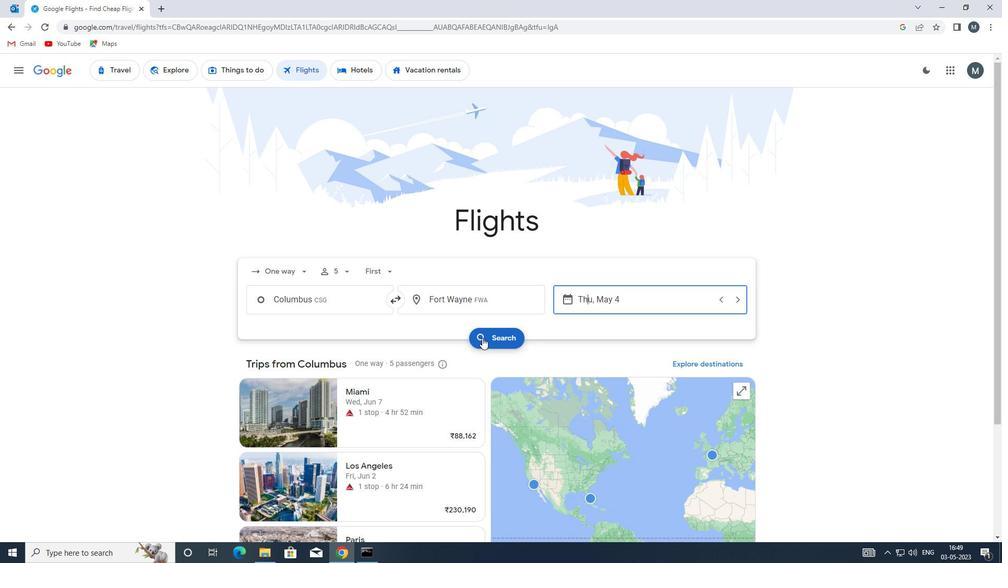 
Action: Mouse moved to (246, 164)
Screenshot: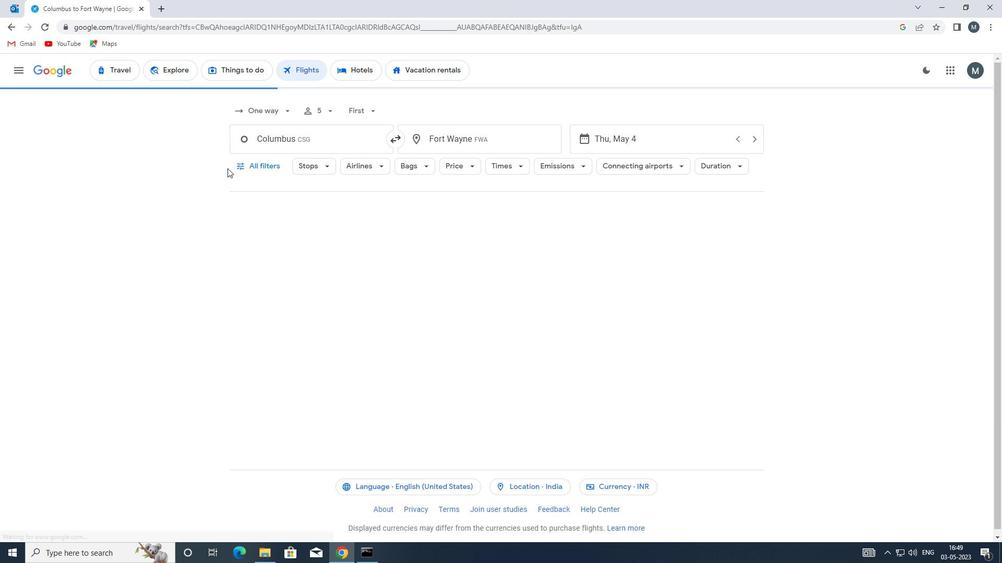 
Action: Mouse pressed left at (246, 164)
Screenshot: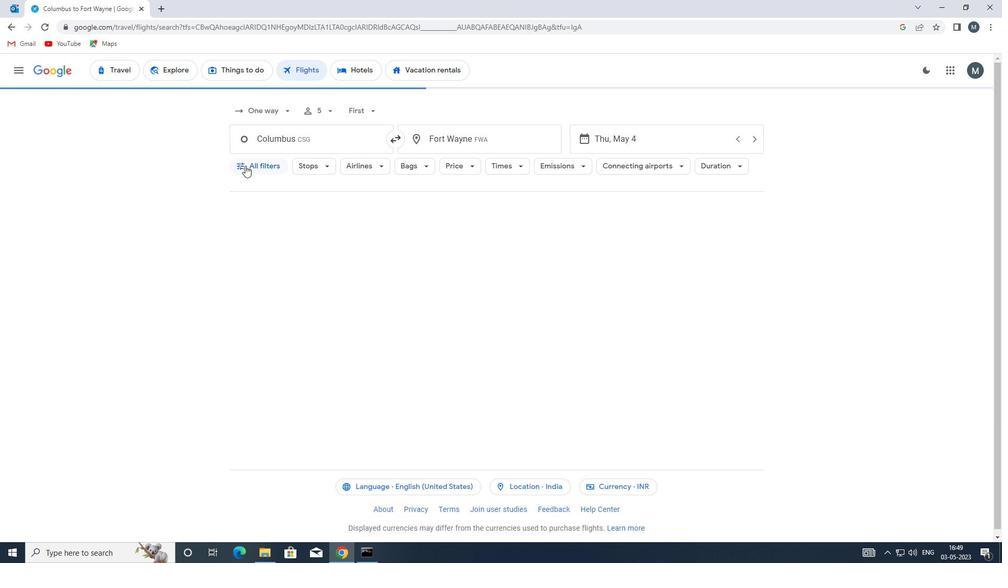 
Action: Mouse moved to (263, 310)
Screenshot: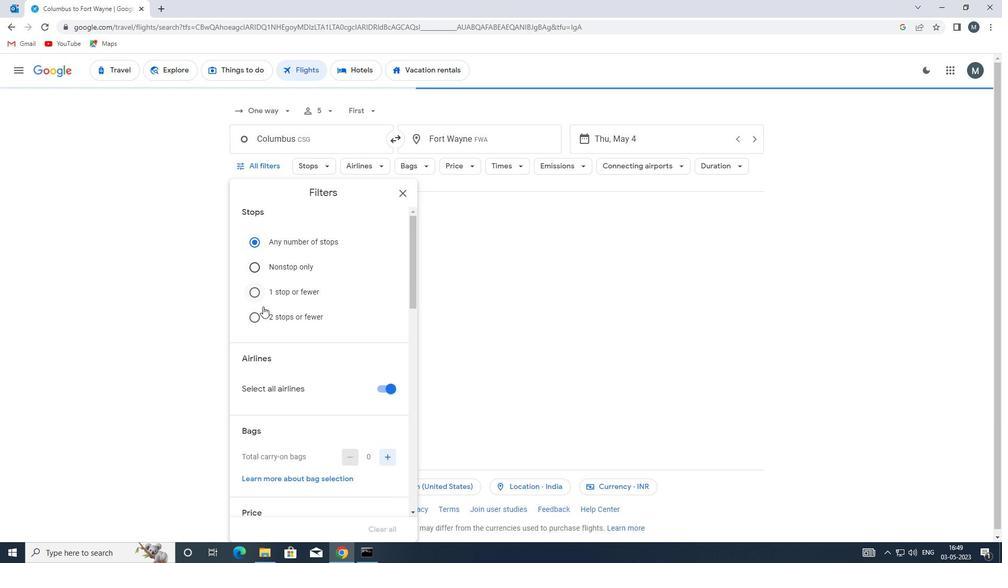 
Action: Mouse scrolled (263, 310) with delta (0, 0)
Screenshot: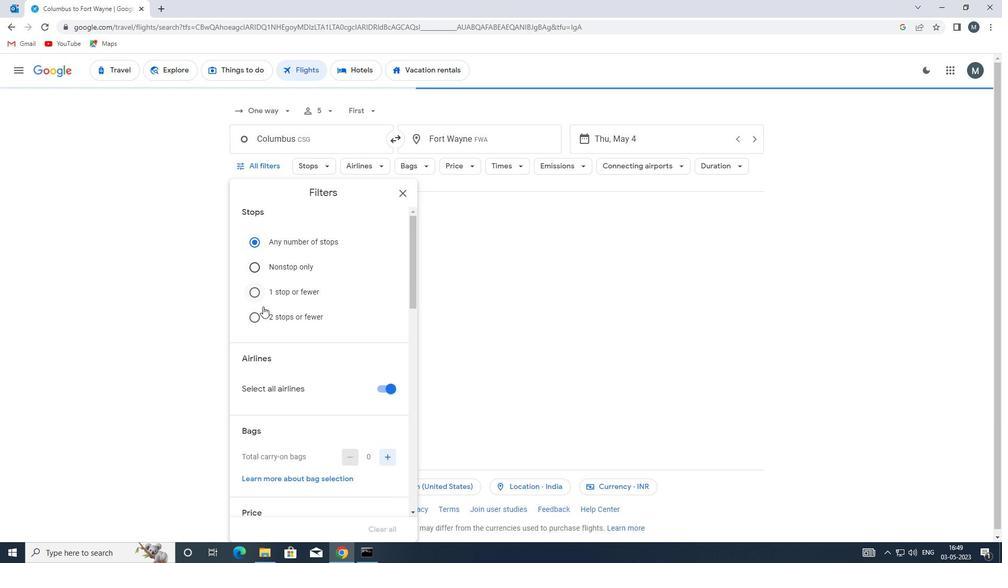 
Action: Mouse moved to (377, 336)
Screenshot: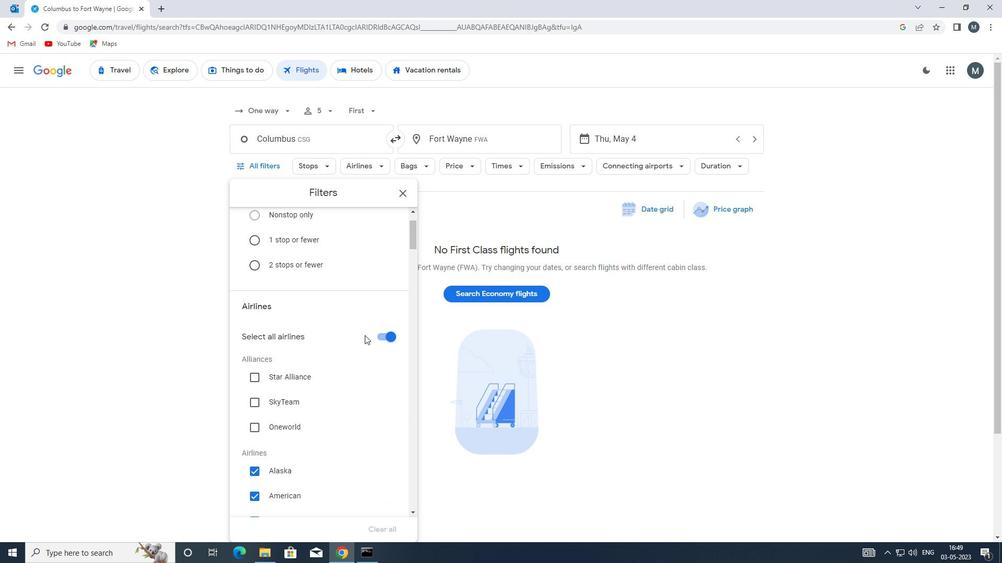 
Action: Mouse pressed left at (377, 336)
Screenshot: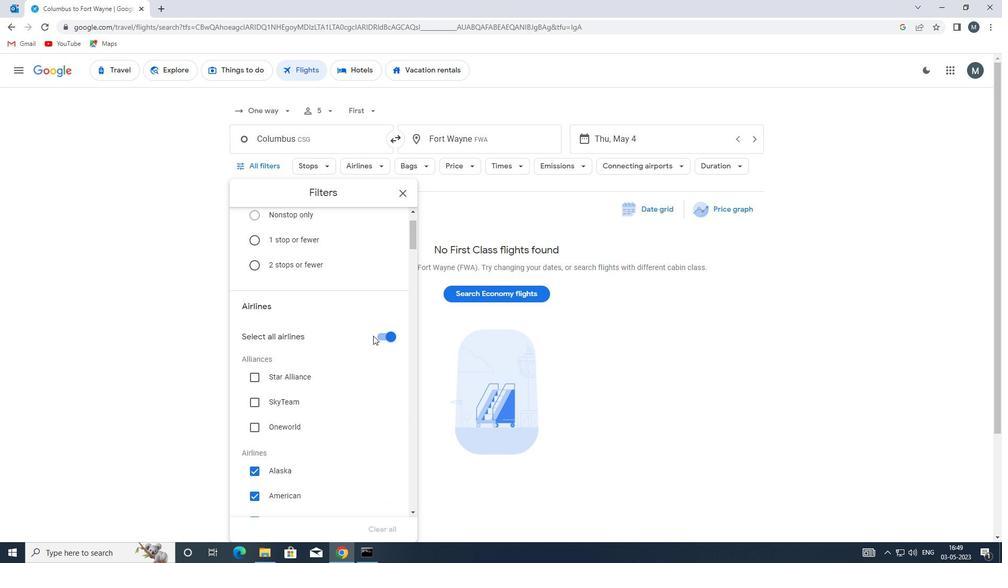 
Action: Mouse moved to (306, 380)
Screenshot: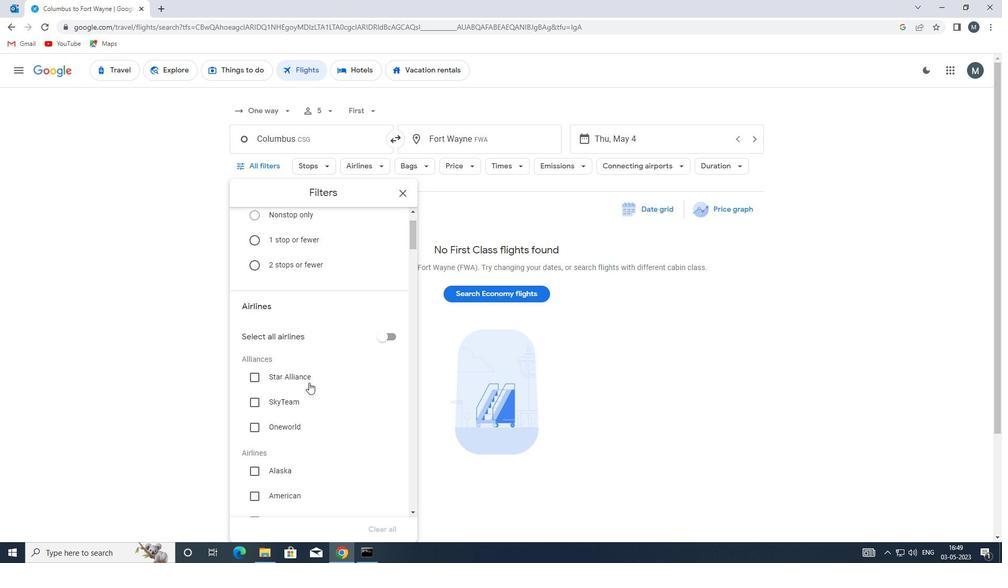 
Action: Mouse scrolled (306, 379) with delta (0, 0)
Screenshot: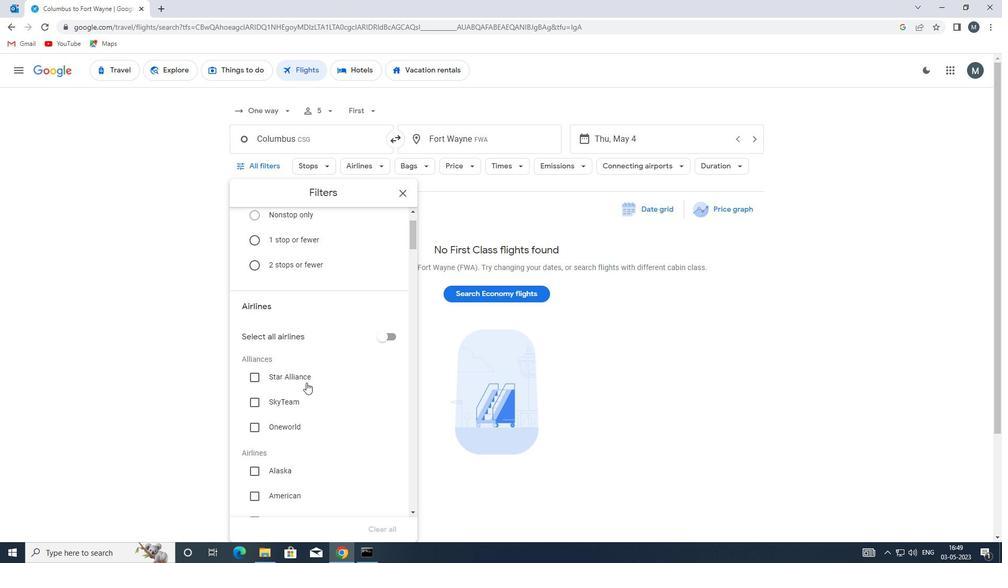 
Action: Mouse scrolled (306, 379) with delta (0, 0)
Screenshot: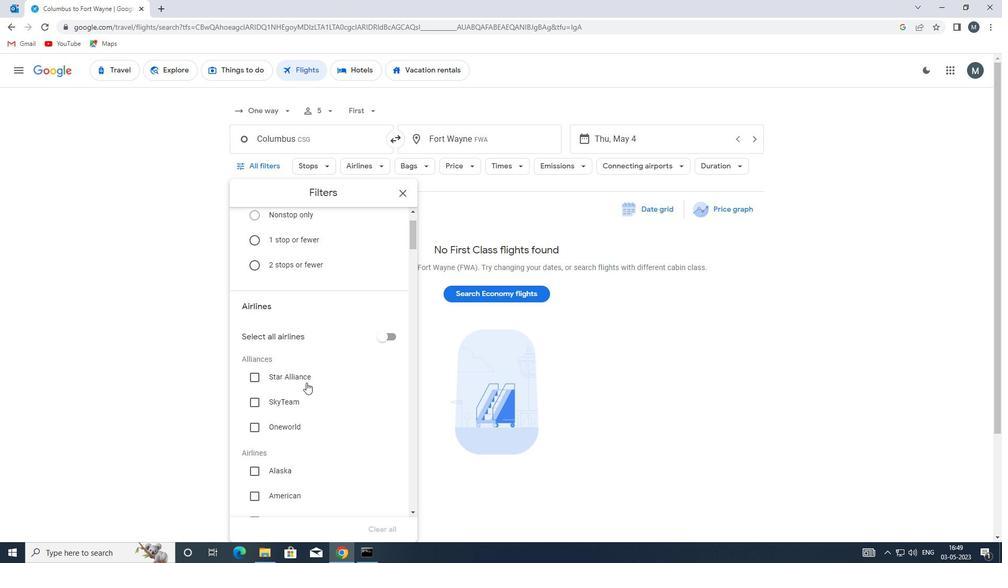 
Action: Mouse moved to (301, 394)
Screenshot: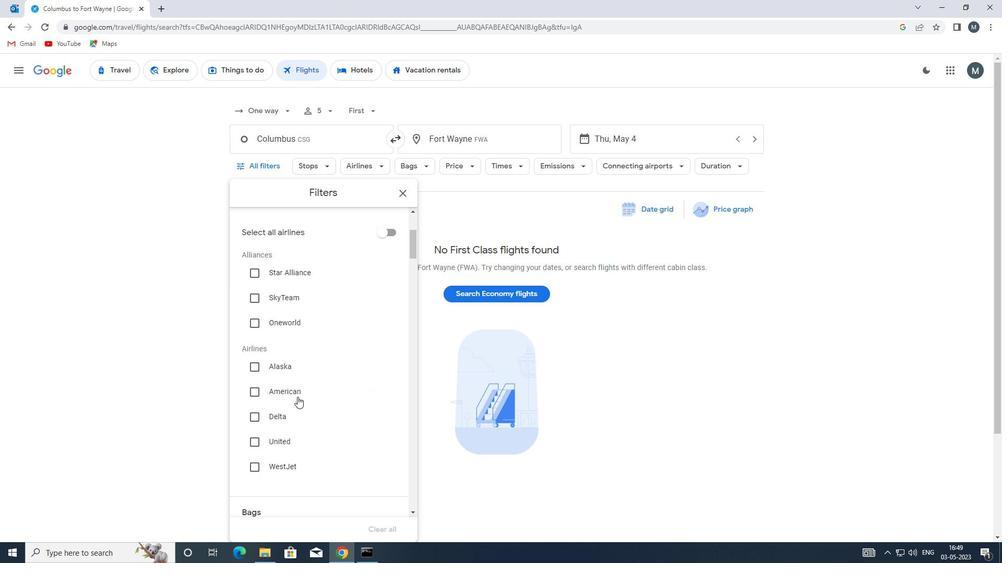 
Action: Mouse scrolled (301, 393) with delta (0, 0)
Screenshot: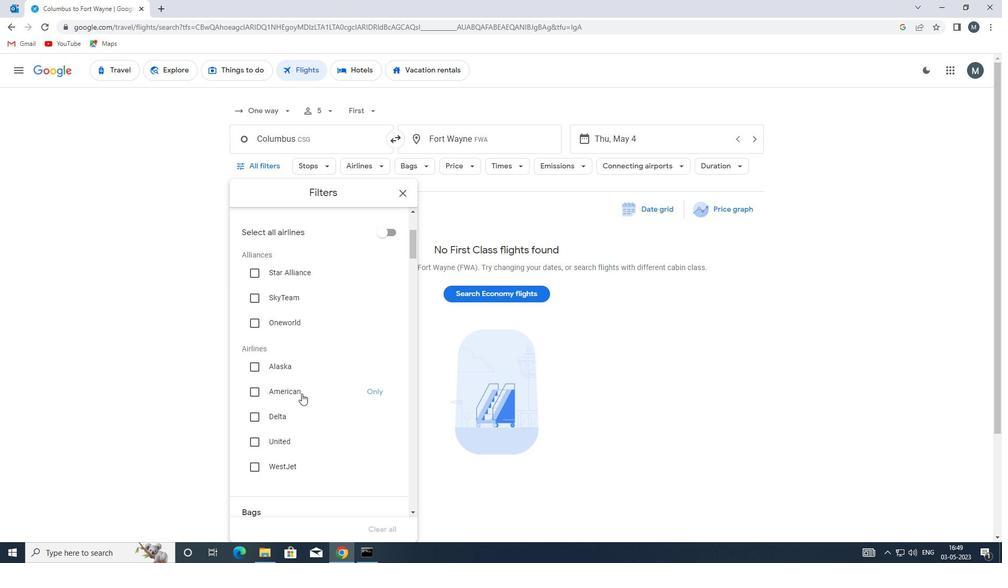 
Action: Mouse moved to (311, 387)
Screenshot: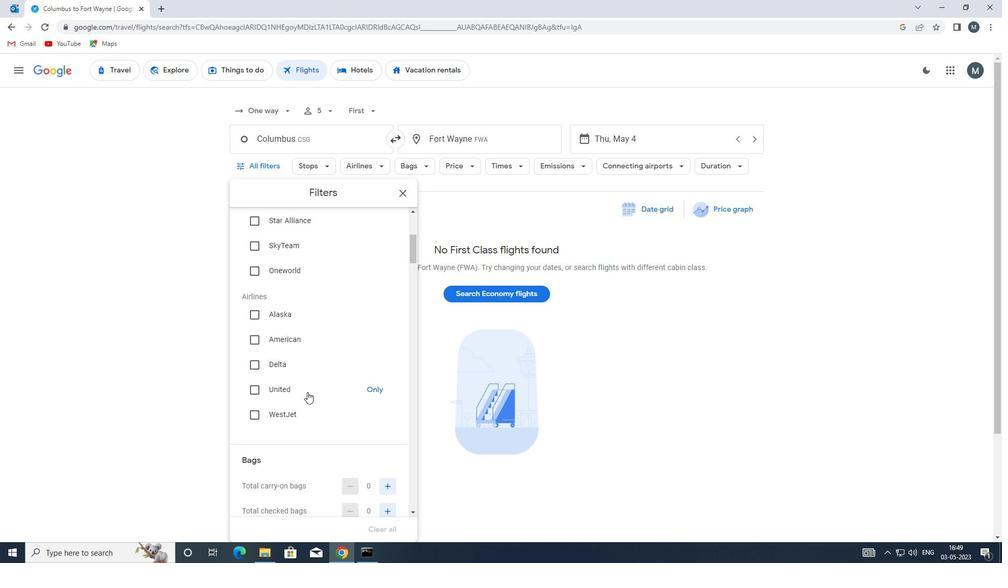 
Action: Mouse scrolled (311, 386) with delta (0, 0)
Screenshot: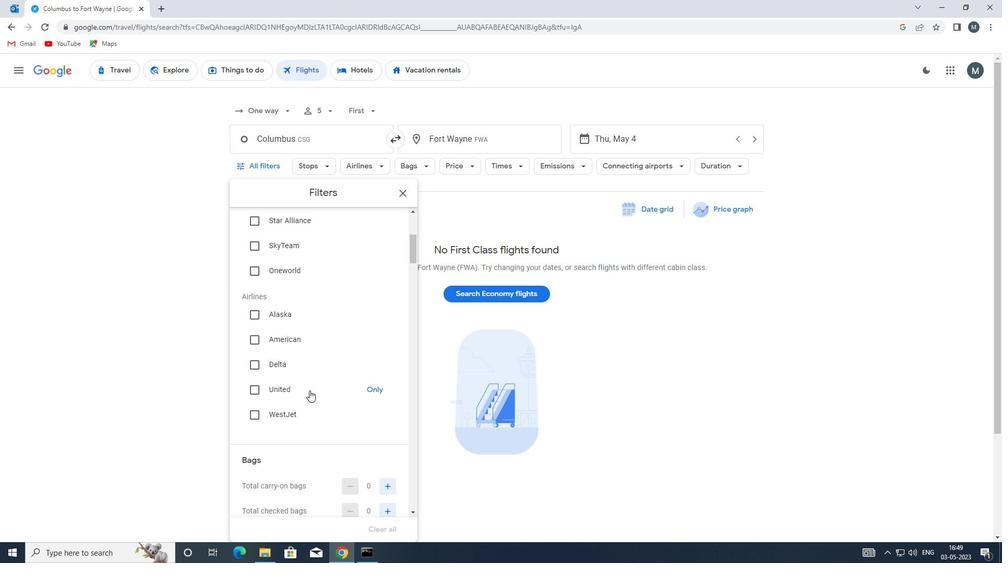 
Action: Mouse moved to (311, 387)
Screenshot: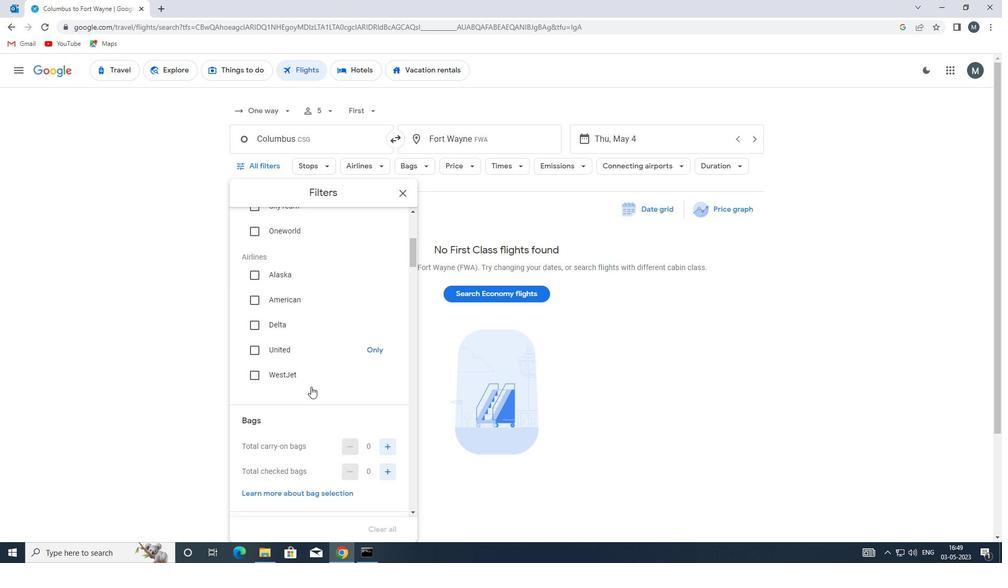 
Action: Mouse scrolled (311, 386) with delta (0, 0)
Screenshot: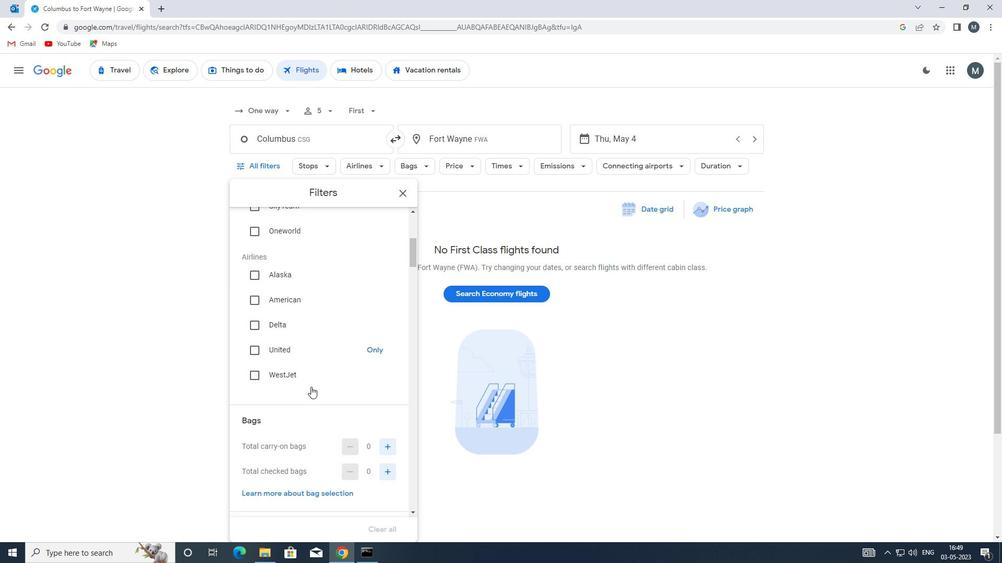 
Action: Mouse moved to (384, 381)
Screenshot: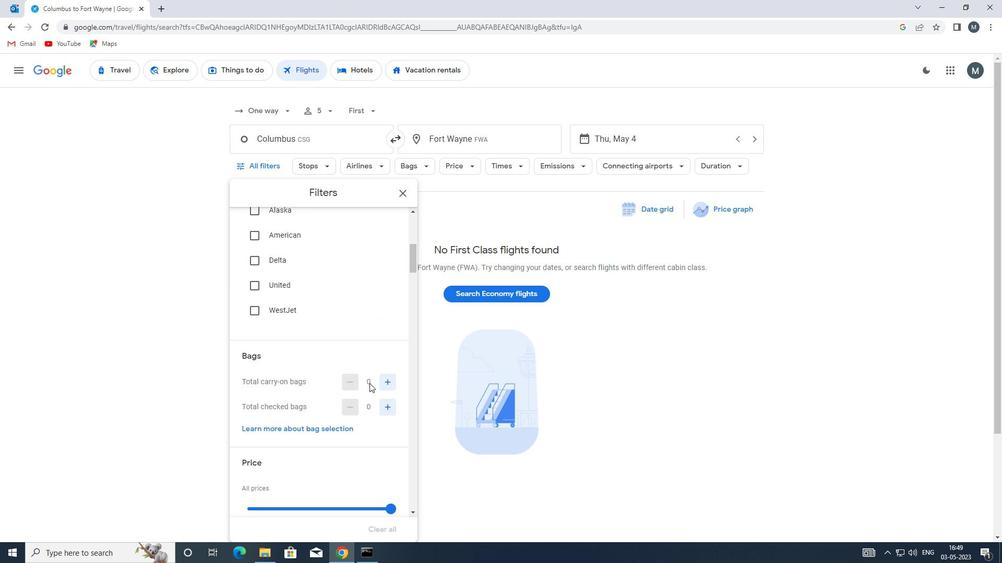
Action: Mouse pressed left at (384, 381)
Screenshot: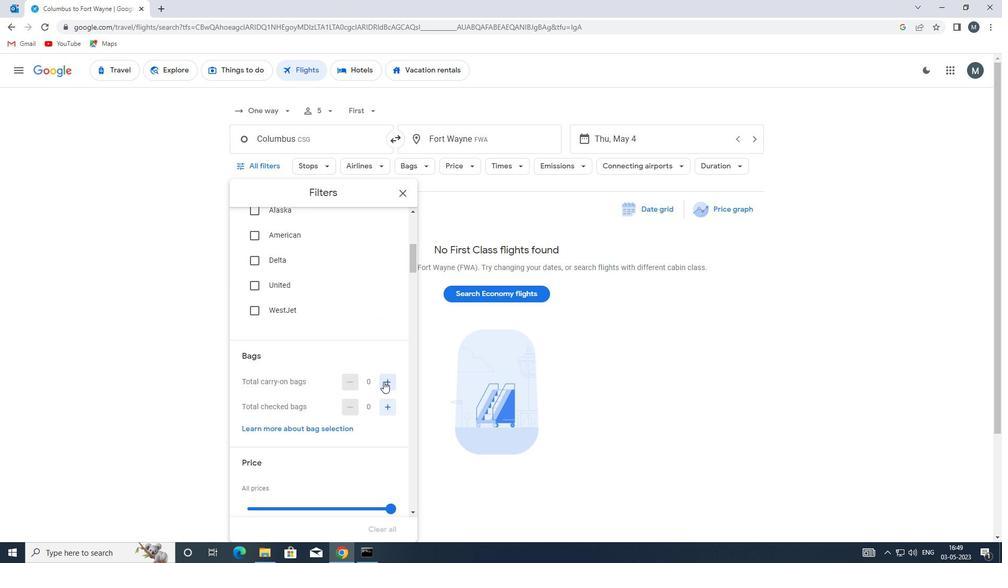 
Action: Mouse moved to (306, 375)
Screenshot: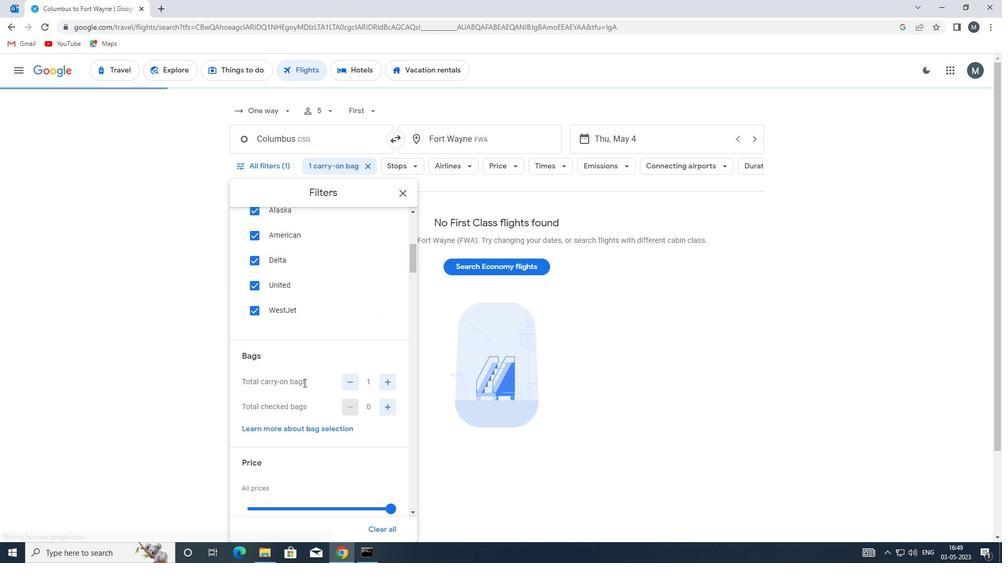 
Action: Mouse scrolled (306, 375) with delta (0, 0)
Screenshot: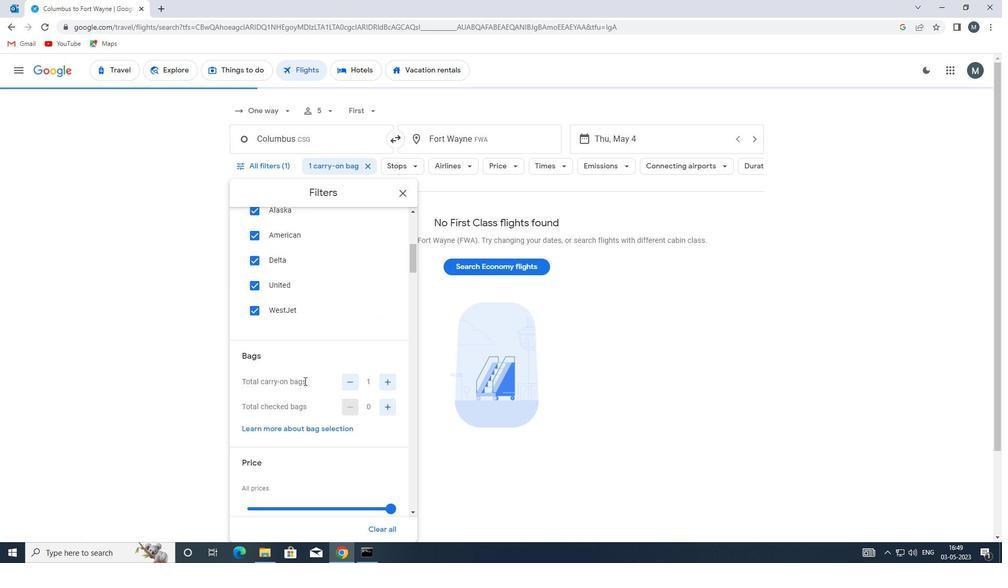 
Action: Mouse moved to (306, 375)
Screenshot: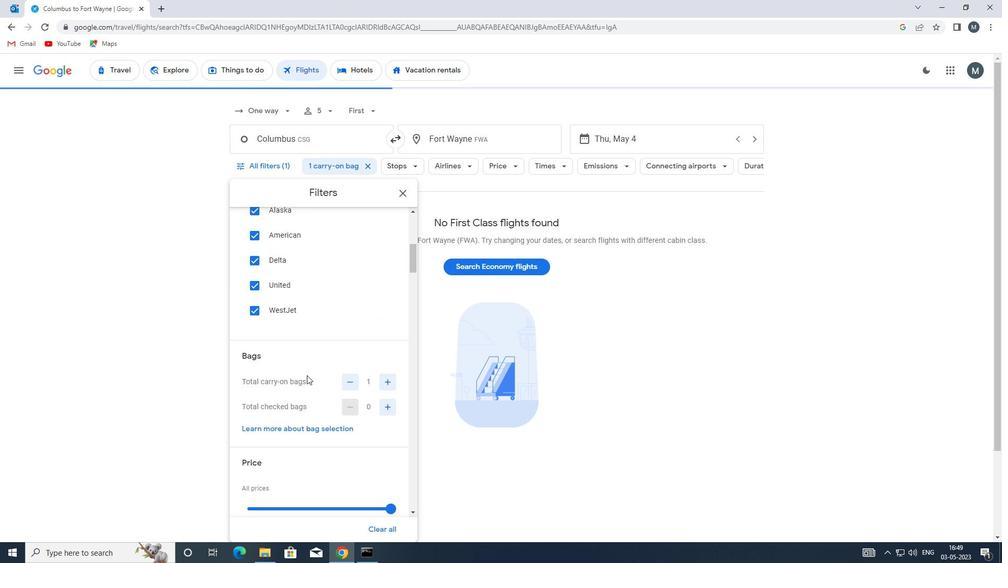 
Action: Mouse scrolled (306, 375) with delta (0, 0)
Screenshot: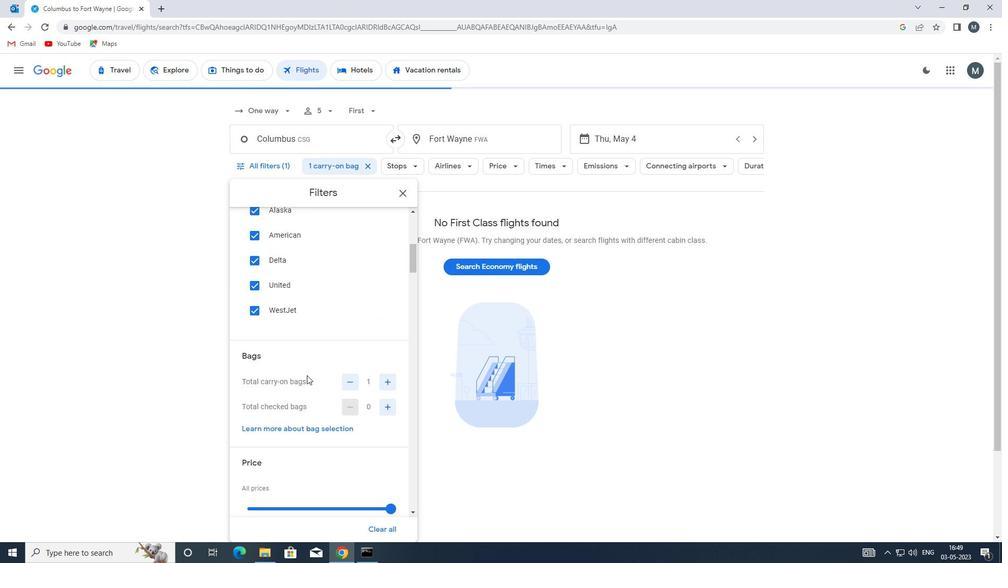 
Action: Mouse moved to (388, 303)
Screenshot: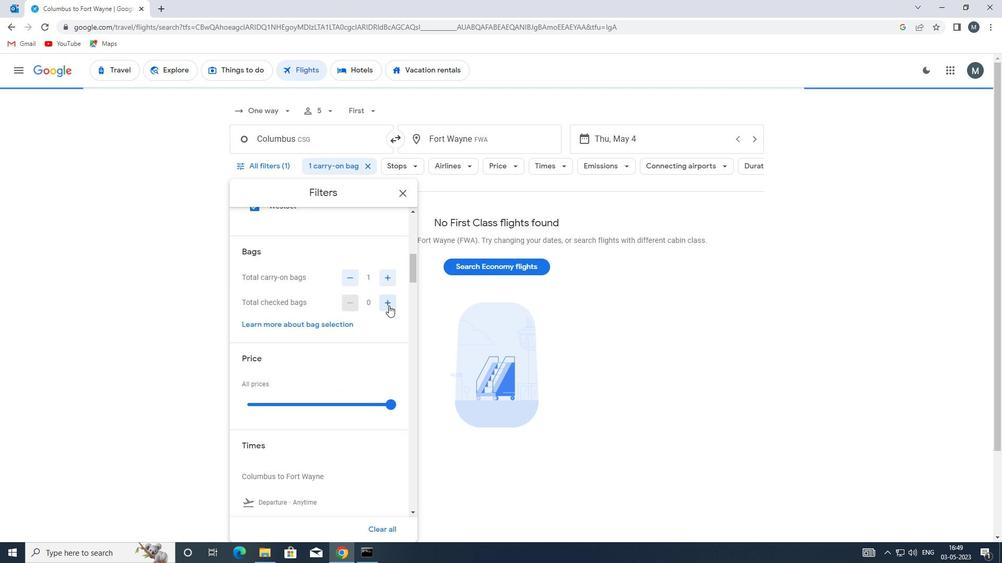 
Action: Mouse pressed left at (388, 303)
Screenshot: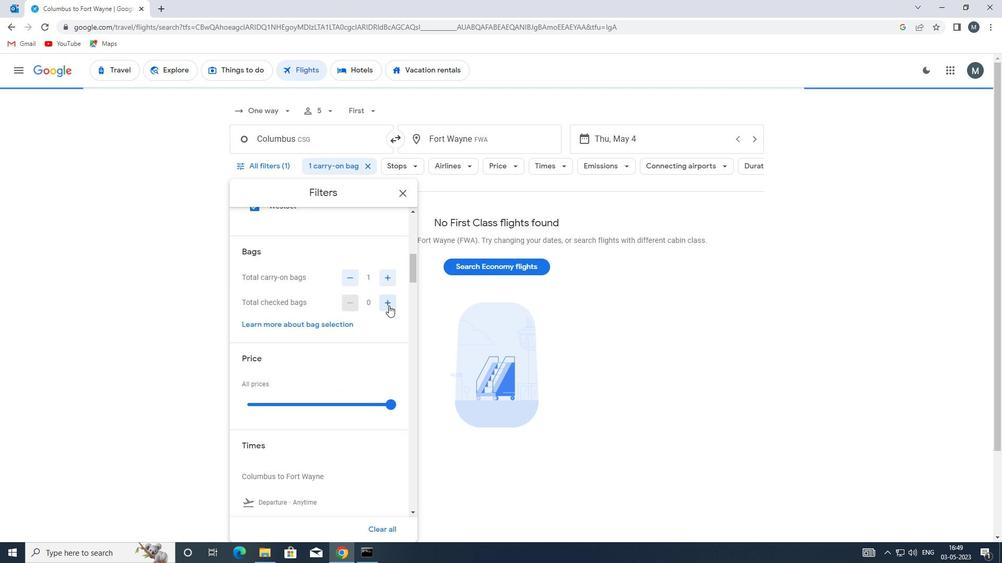 
Action: Mouse pressed left at (388, 303)
Screenshot: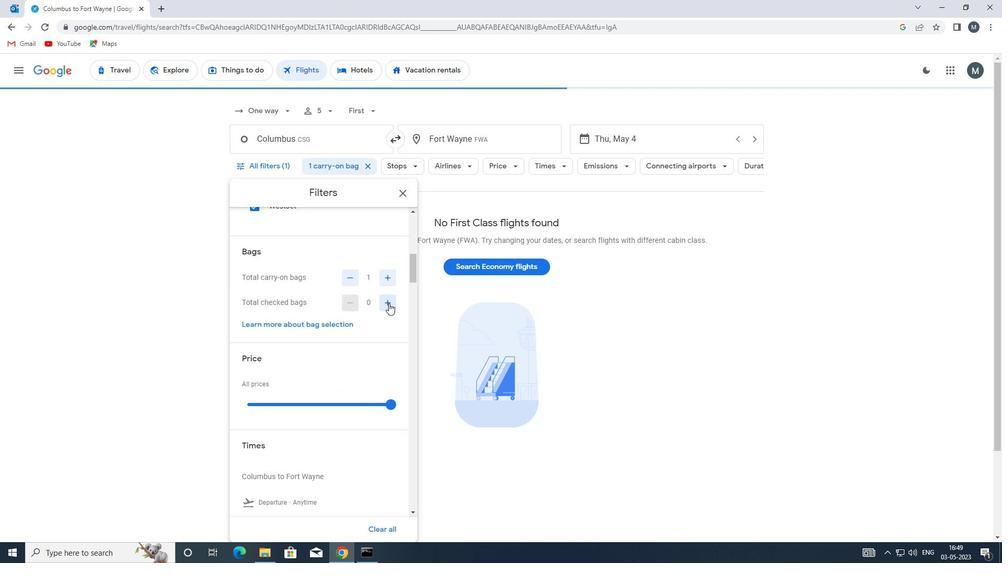
Action: Mouse pressed left at (388, 303)
Screenshot: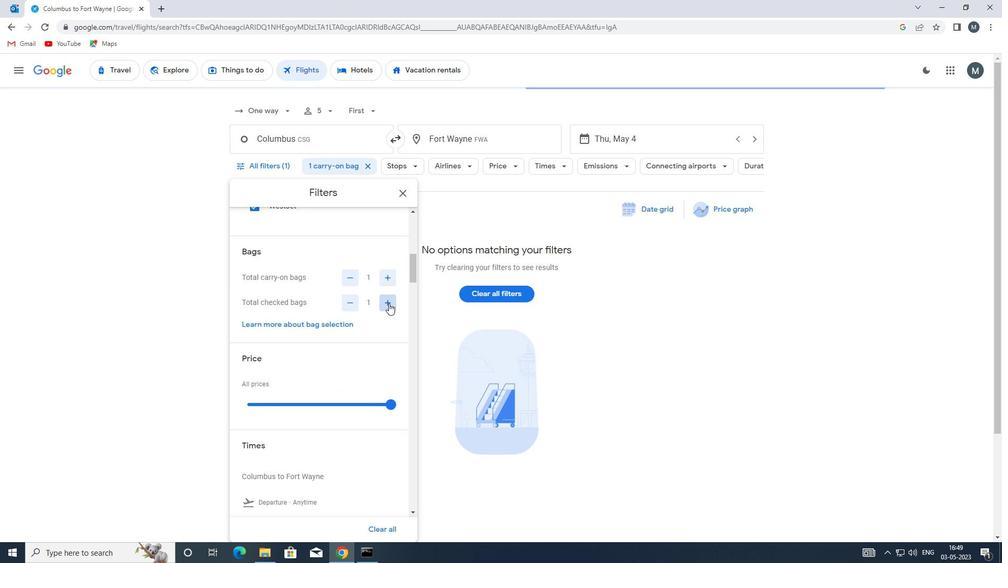 
Action: Mouse pressed left at (388, 303)
Screenshot: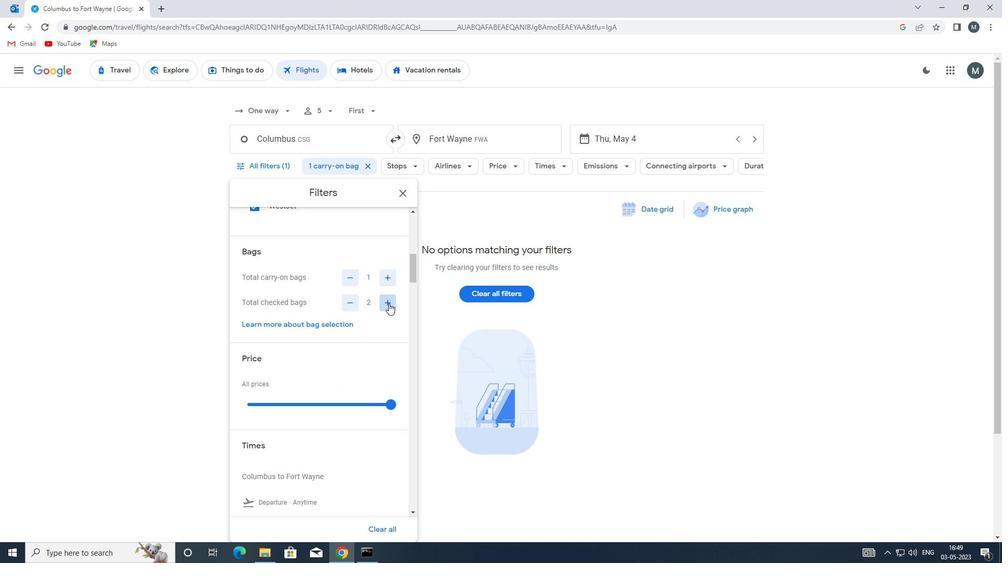 
Action: Mouse pressed left at (388, 303)
Screenshot: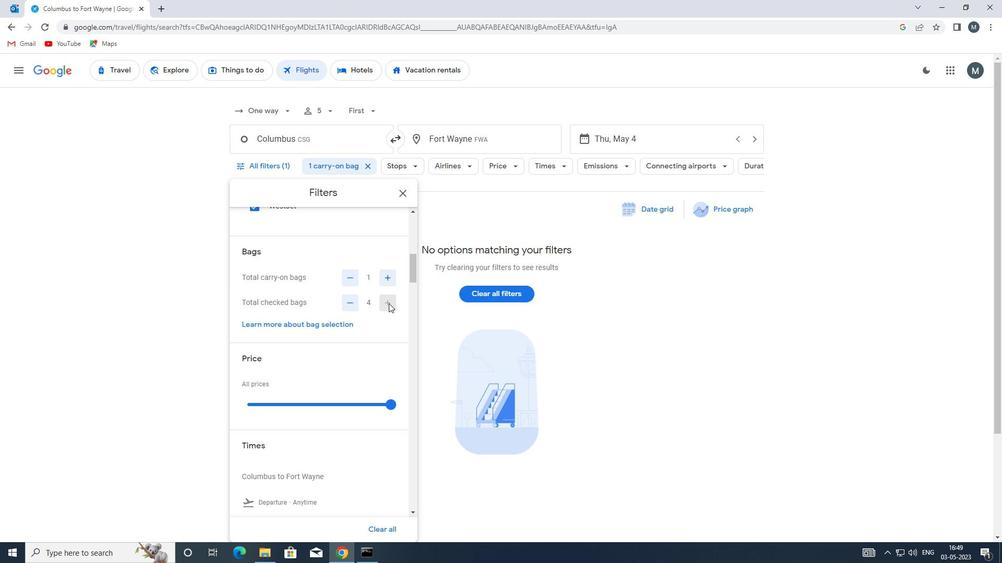 
Action: Mouse moved to (306, 324)
Screenshot: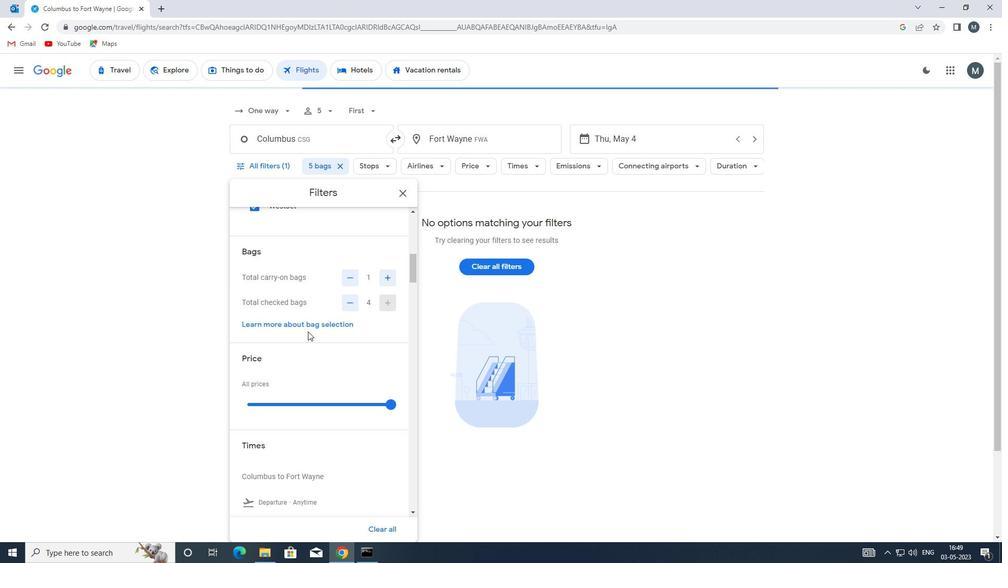 
Action: Mouse scrolled (306, 324) with delta (0, 0)
Screenshot: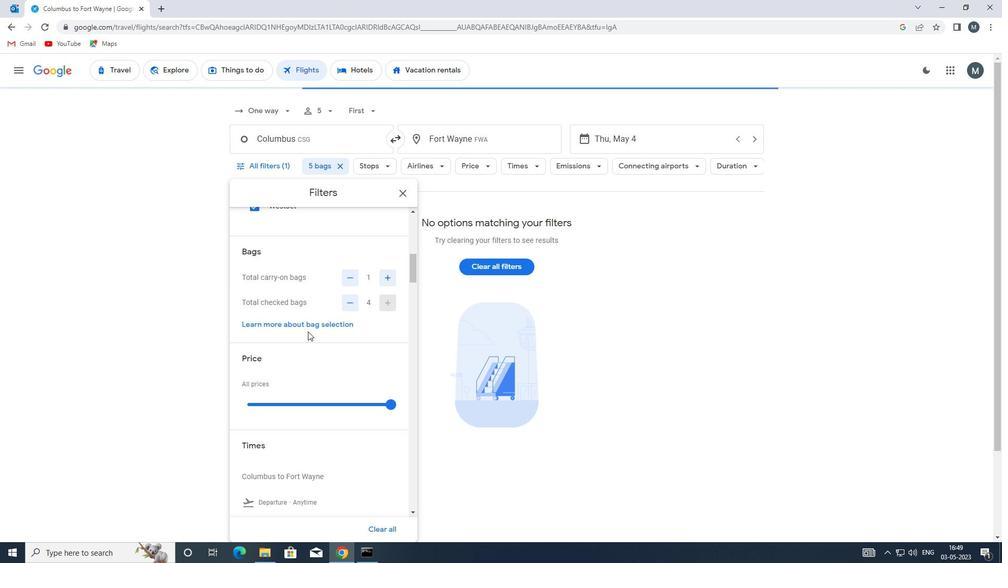 
Action: Mouse moved to (298, 345)
Screenshot: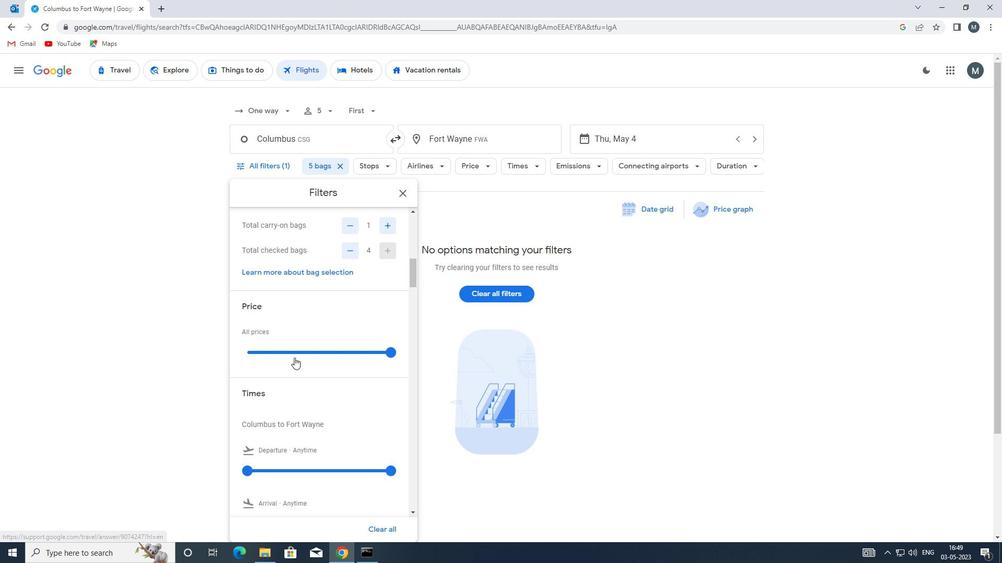 
Action: Mouse pressed left at (298, 345)
Screenshot: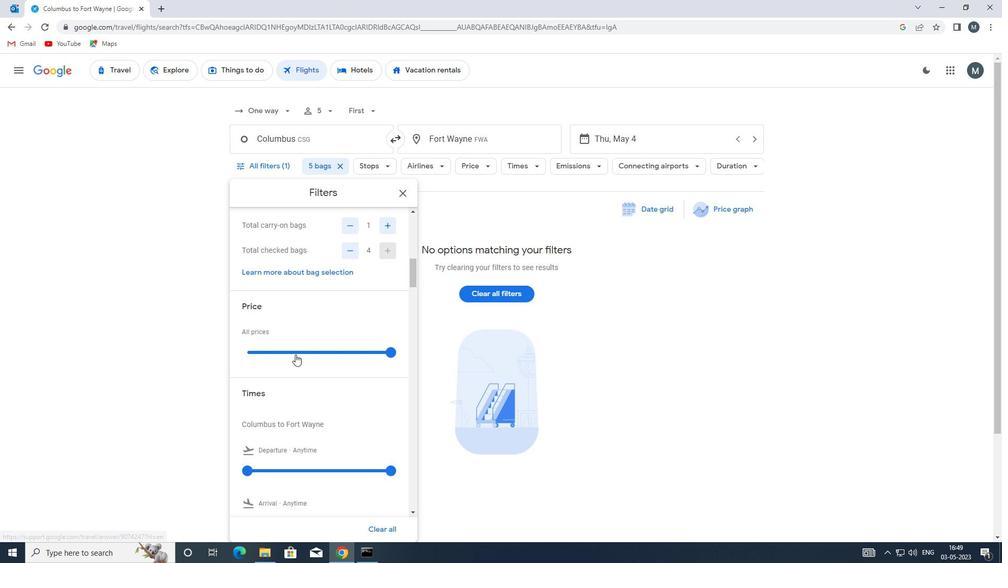 
Action: Mouse moved to (299, 345)
Screenshot: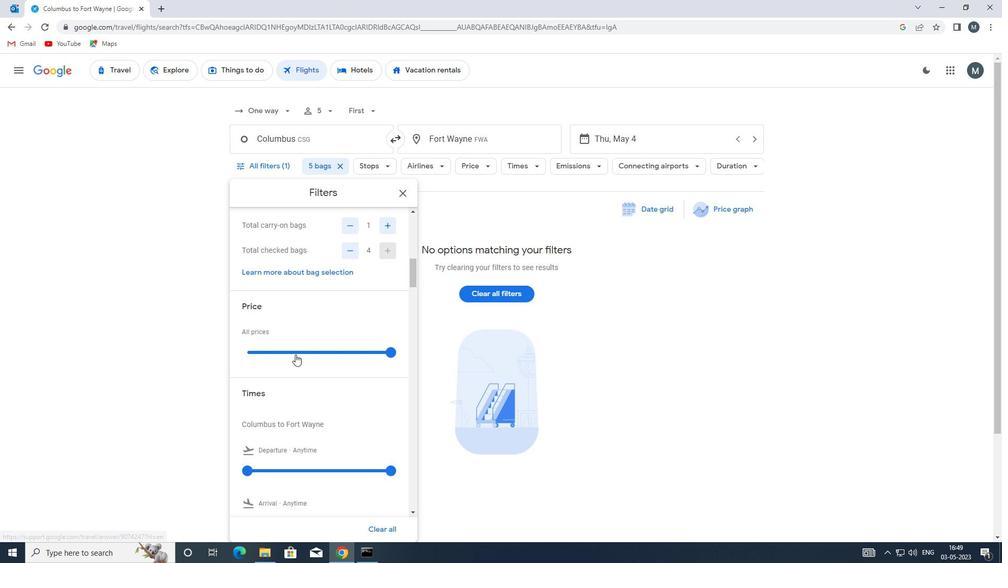 
Action: Mouse pressed left at (299, 345)
Screenshot: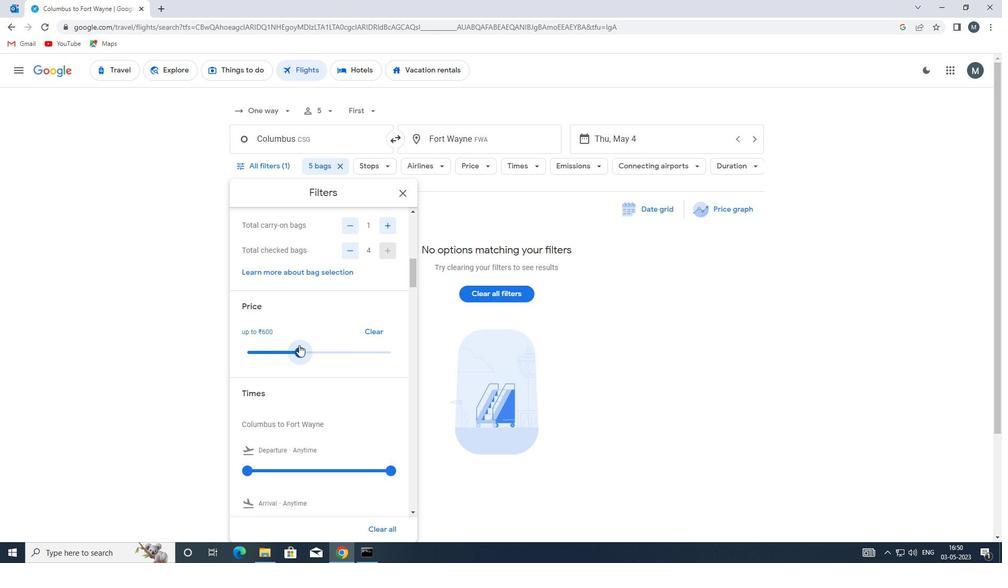 
Action: Mouse moved to (314, 337)
Screenshot: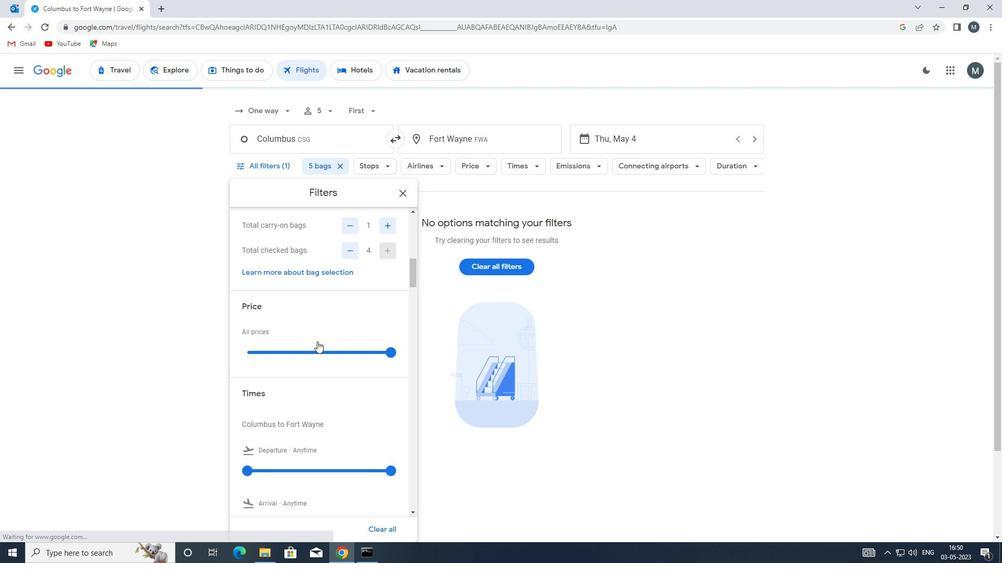 
Action: Mouse scrolled (314, 336) with delta (0, 0)
Screenshot: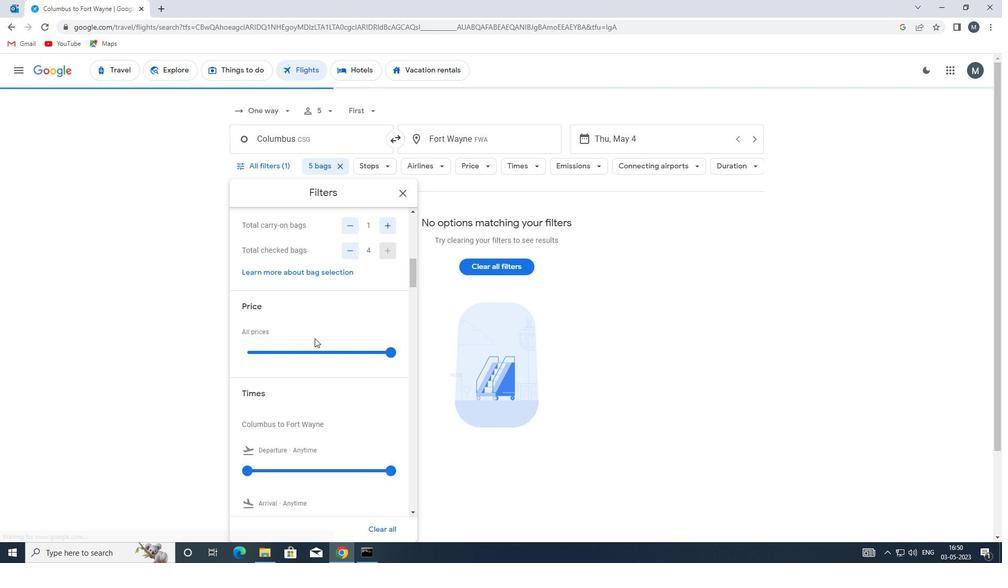 
Action: Mouse moved to (312, 336)
Screenshot: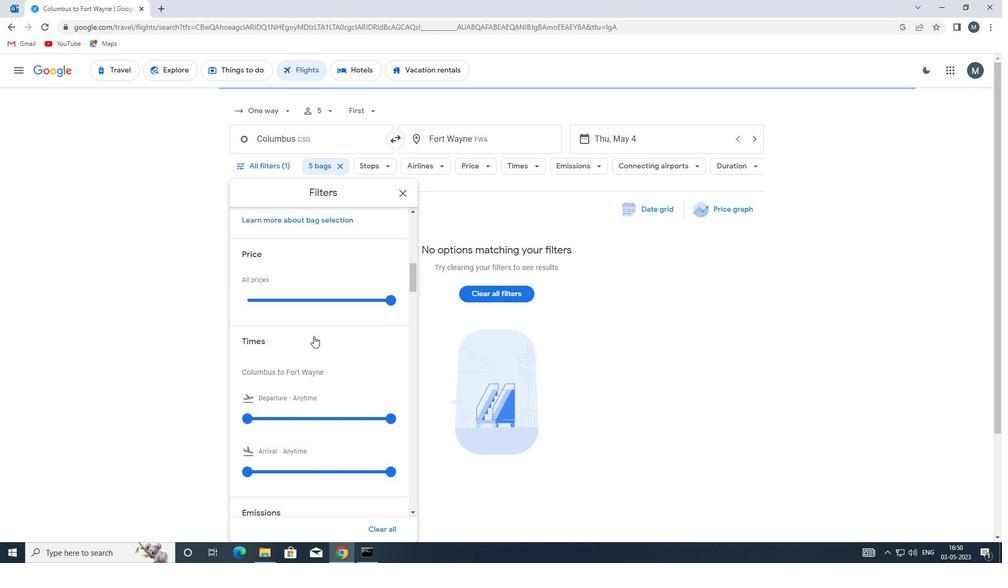 
Action: Mouse scrolled (312, 336) with delta (0, 0)
Screenshot: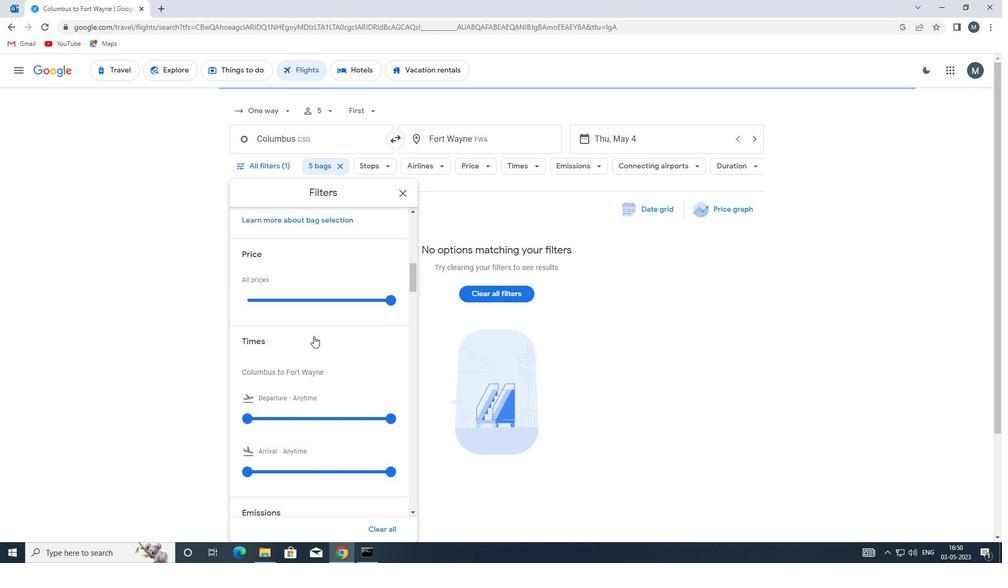 
Action: Mouse moved to (251, 365)
Screenshot: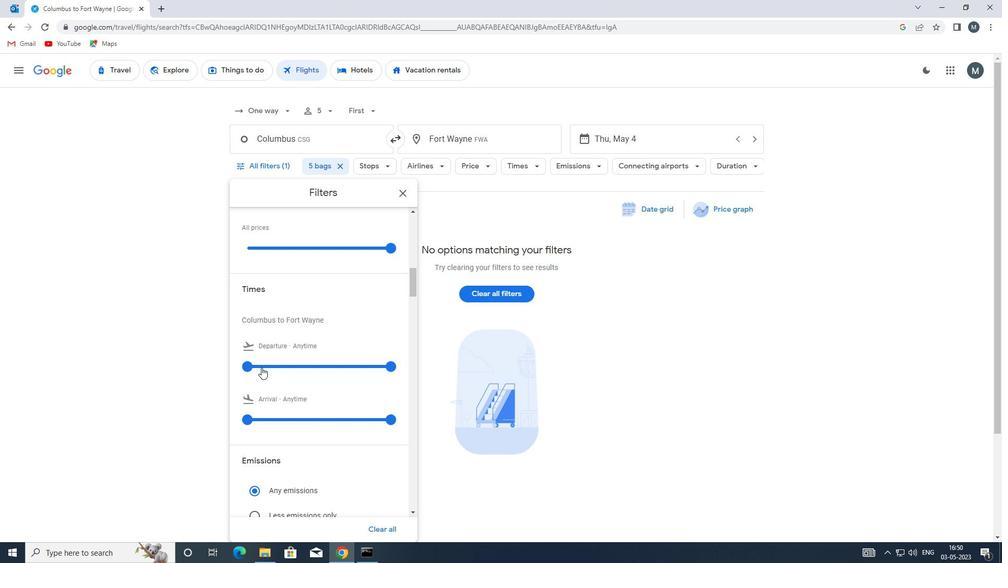 
Action: Mouse pressed left at (251, 365)
Screenshot: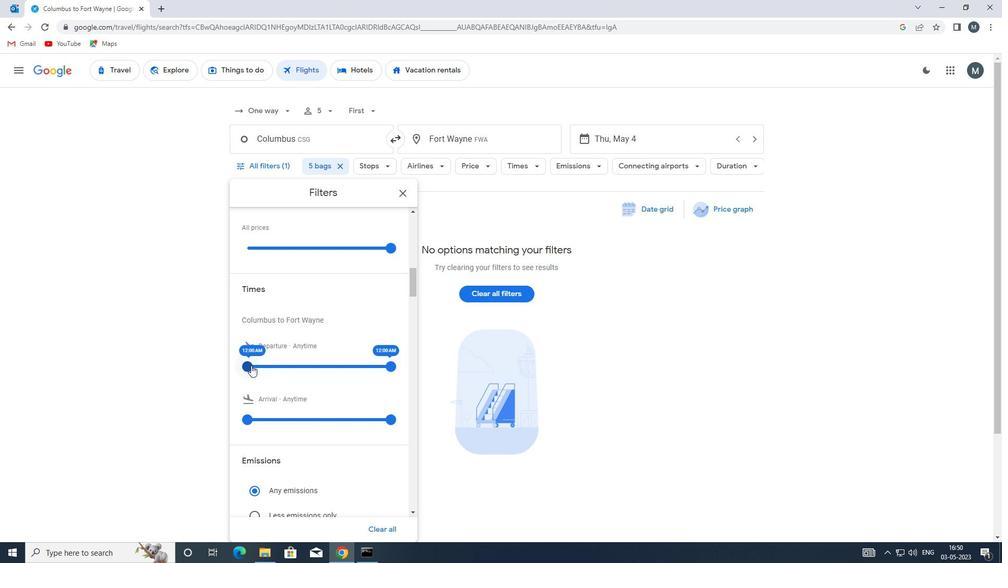 
Action: Mouse moved to (394, 366)
Screenshot: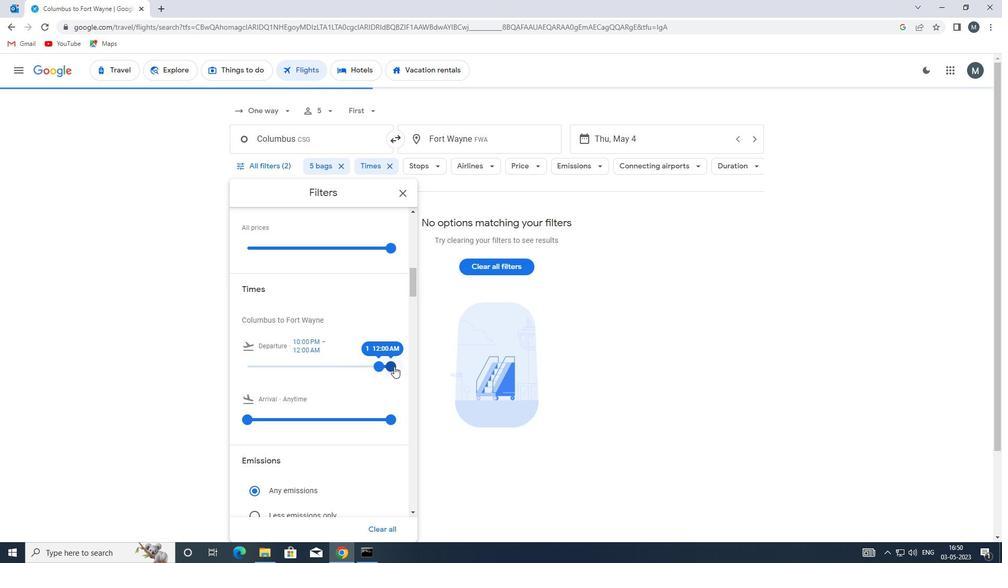 
Action: Mouse pressed left at (394, 366)
Screenshot: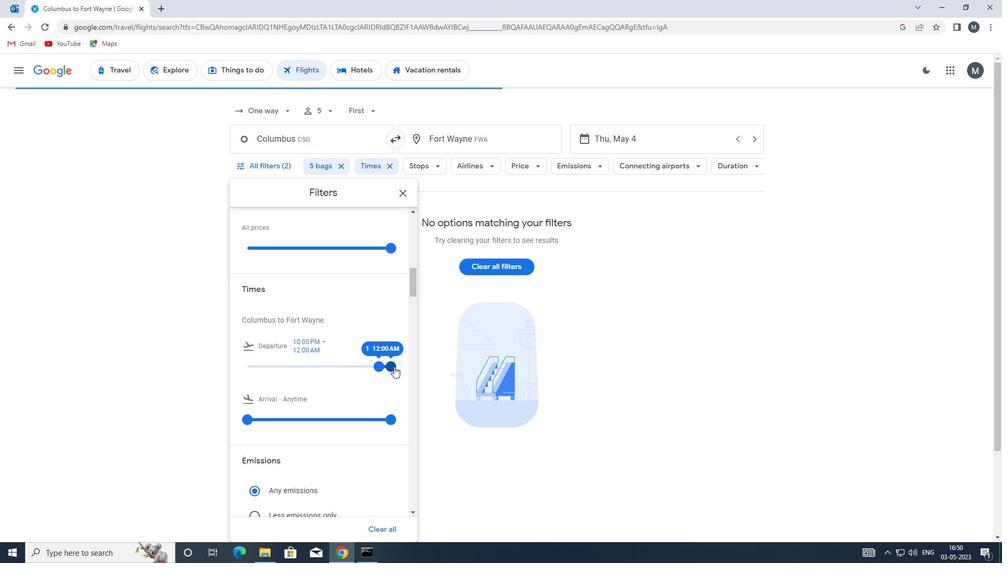 
Action: Mouse moved to (373, 368)
Screenshot: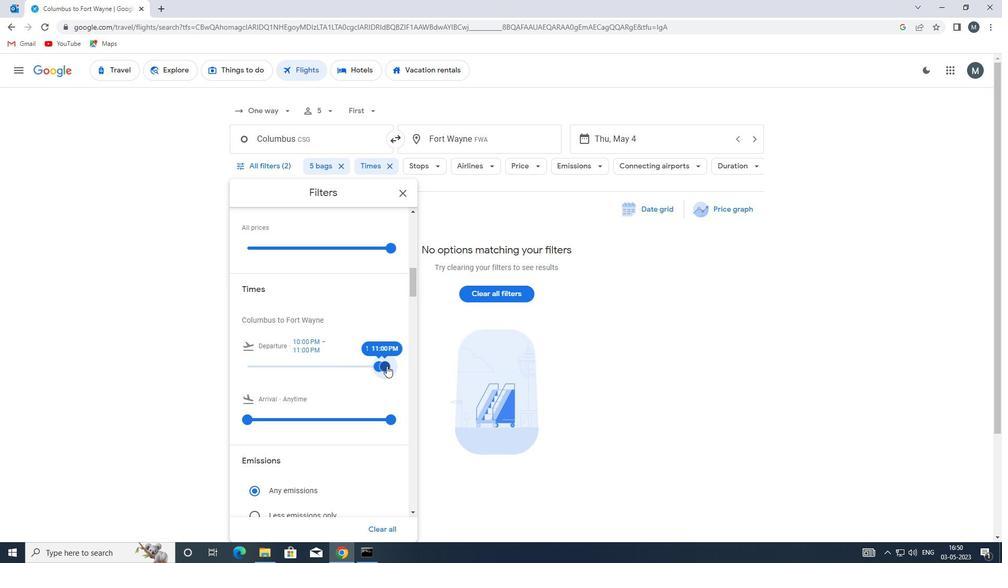 
Action: Mouse scrolled (373, 367) with delta (0, 0)
Screenshot: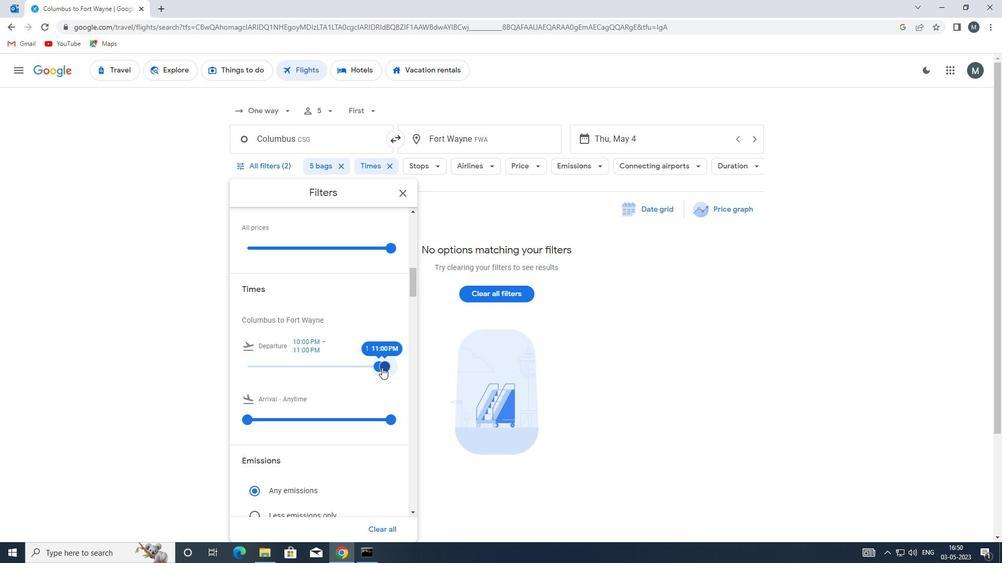 
Action: Mouse scrolled (373, 367) with delta (0, 0)
Screenshot: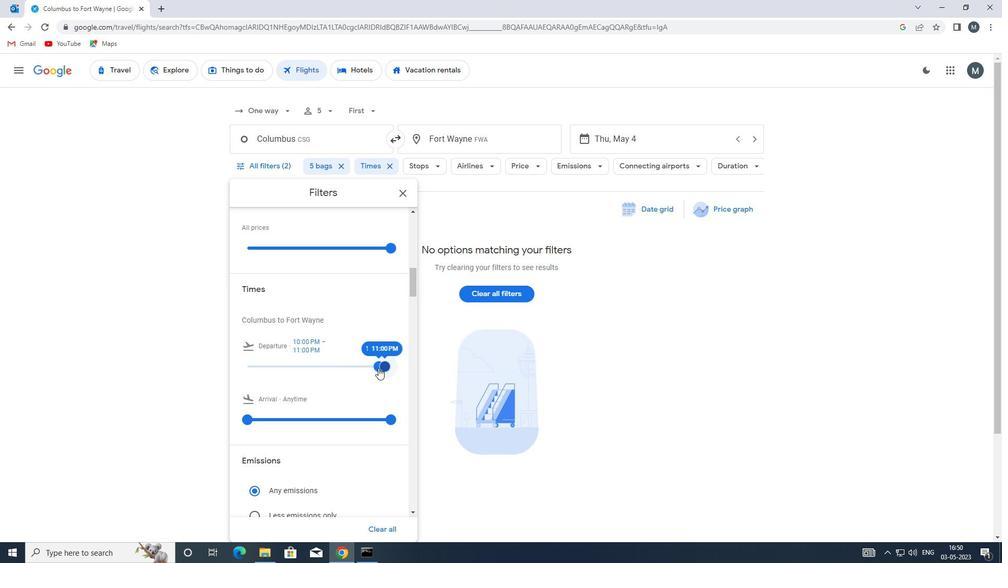 
Action: Mouse moved to (404, 193)
Screenshot: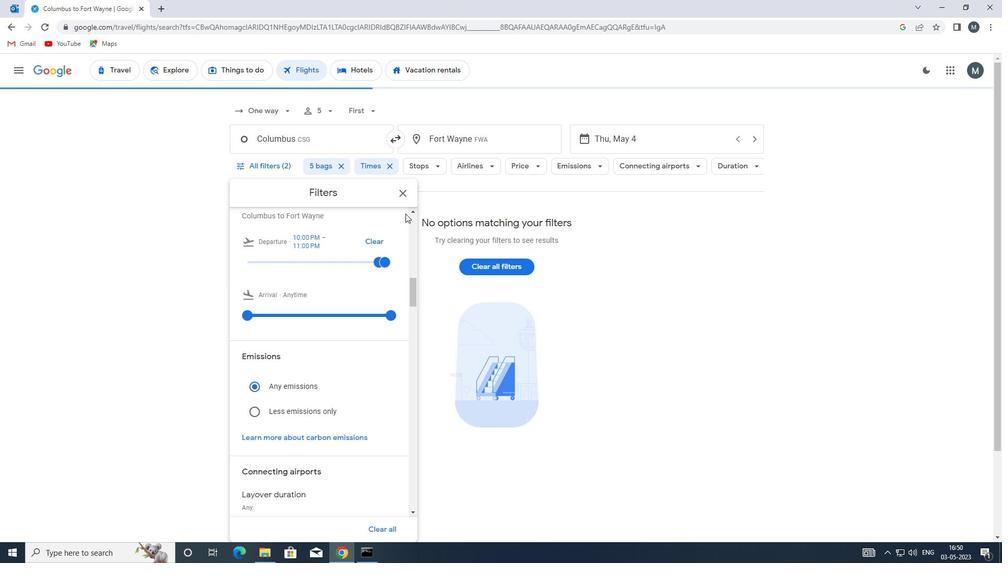 
Action: Mouse pressed left at (404, 193)
Screenshot: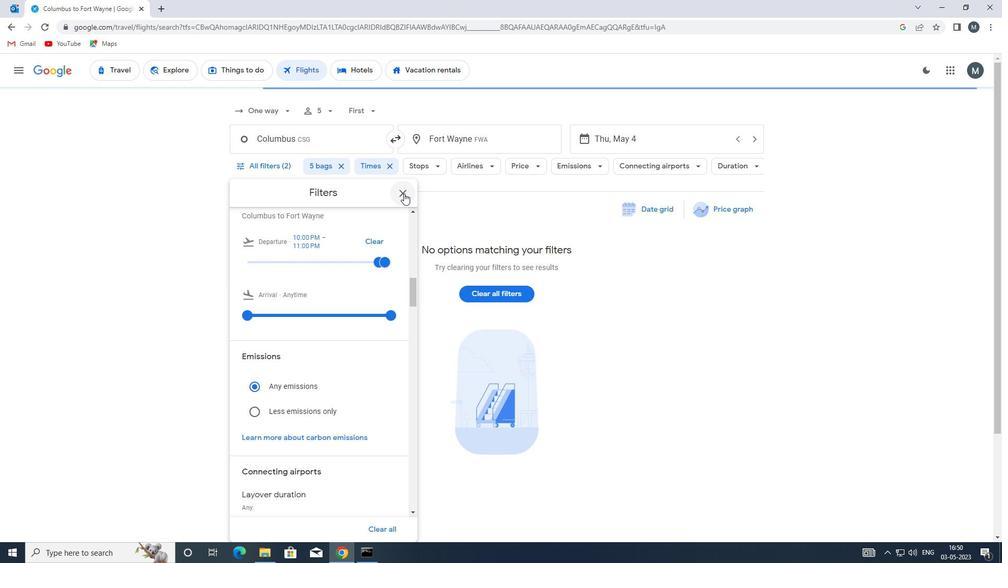 
